 Task: Look for space in Tlapacoyan, Mexico from 12th  August, 2023 to 15th August, 2023 for 3 adults in price range Rs.12000 to Rs.16000. Place can be entire place with 2 bedrooms having 3 beds and 1 bathroom. Property type can be house, flat, guest house. Booking option can be shelf check-in. Required host language is English.
Action: Mouse moved to (455, 99)
Screenshot: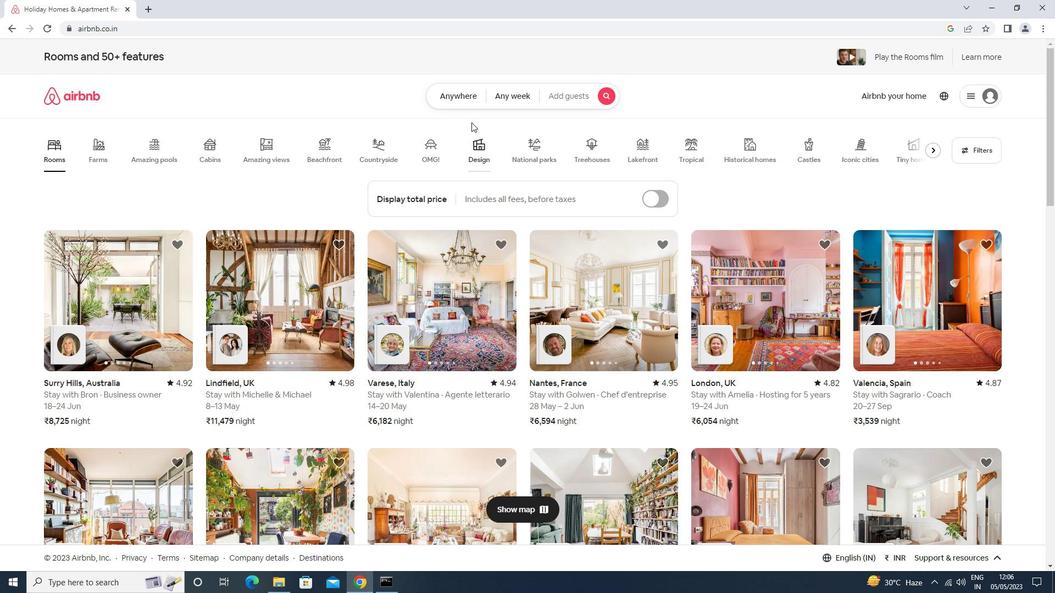
Action: Mouse pressed left at (455, 99)
Screenshot: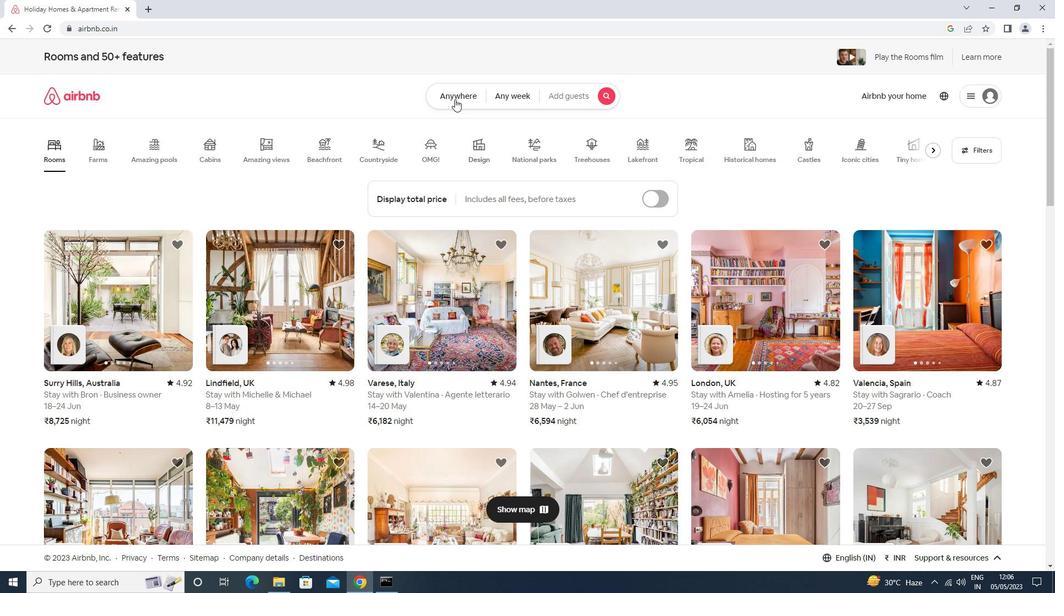 
Action: Mouse moved to (398, 145)
Screenshot: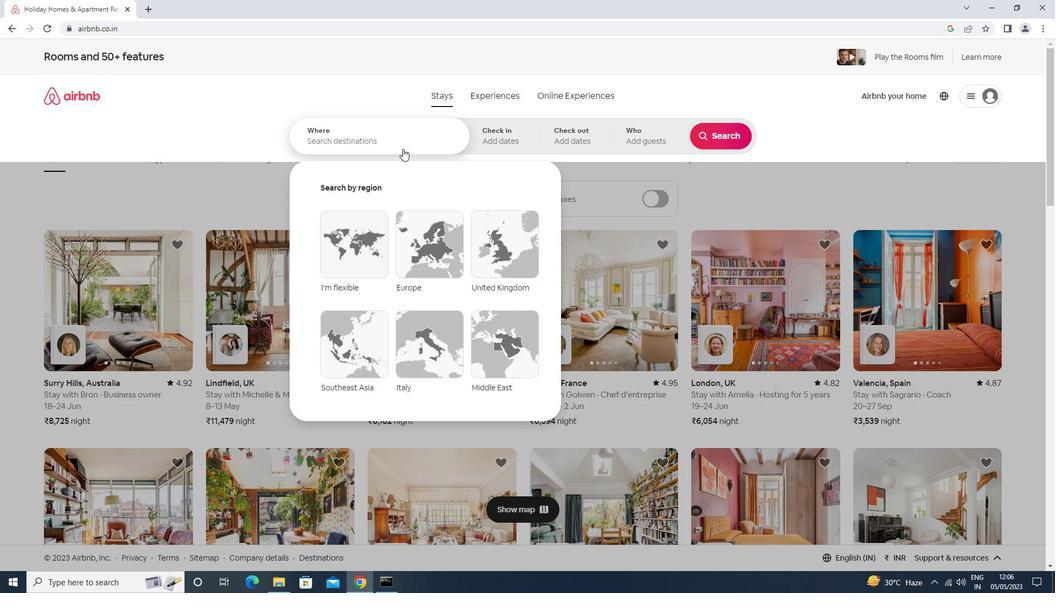 
Action: Mouse pressed left at (398, 145)
Screenshot: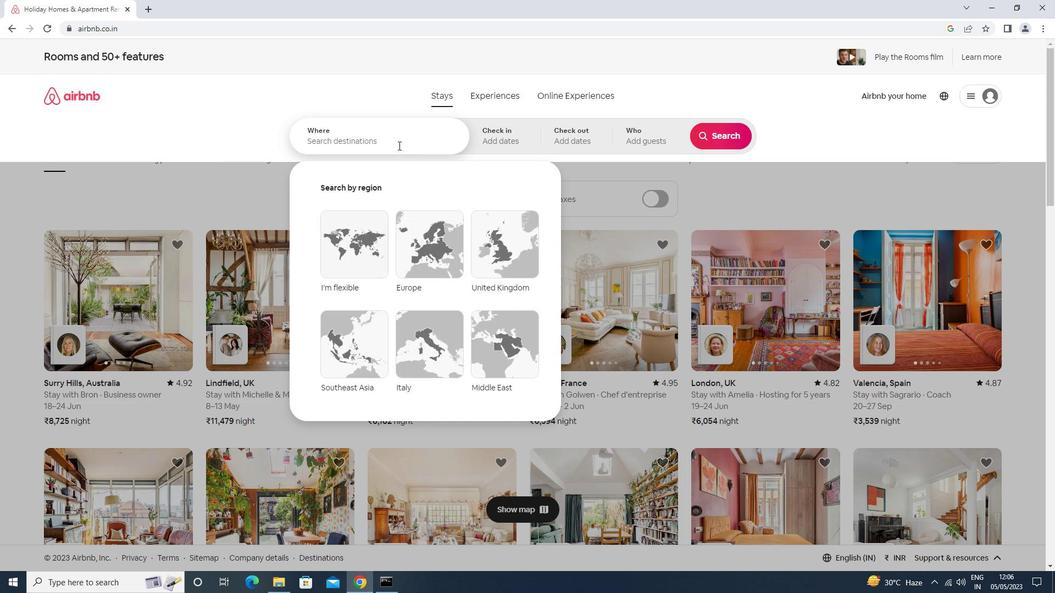 
Action: Key pressed <Key.shift>TLAPACON<Key.space><Key.shift>MEXICO<Key.enter>
Screenshot: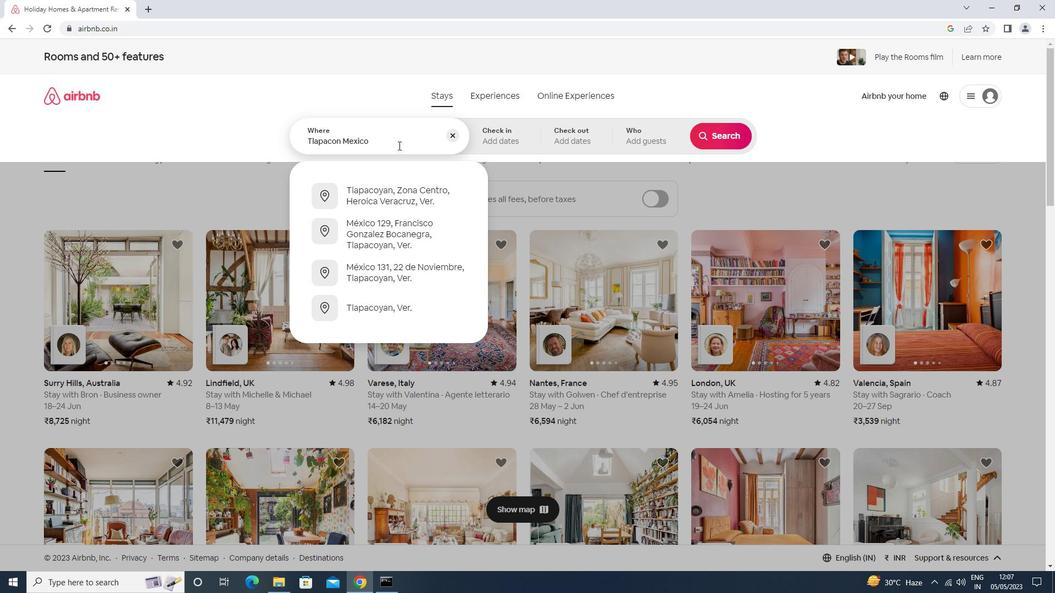 
Action: Mouse moved to (720, 218)
Screenshot: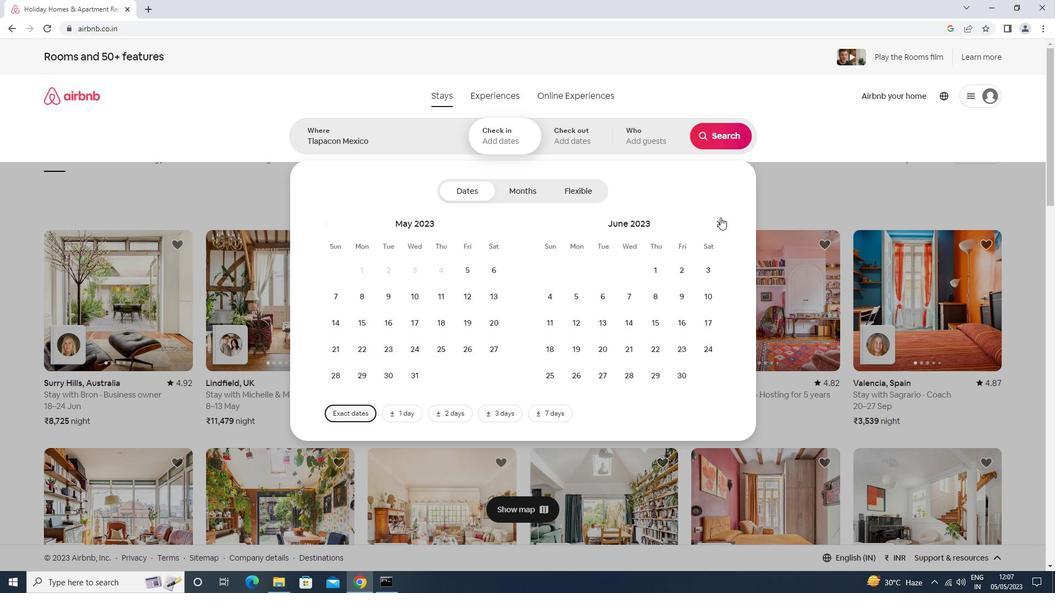 
Action: Mouse pressed left at (720, 218)
Screenshot: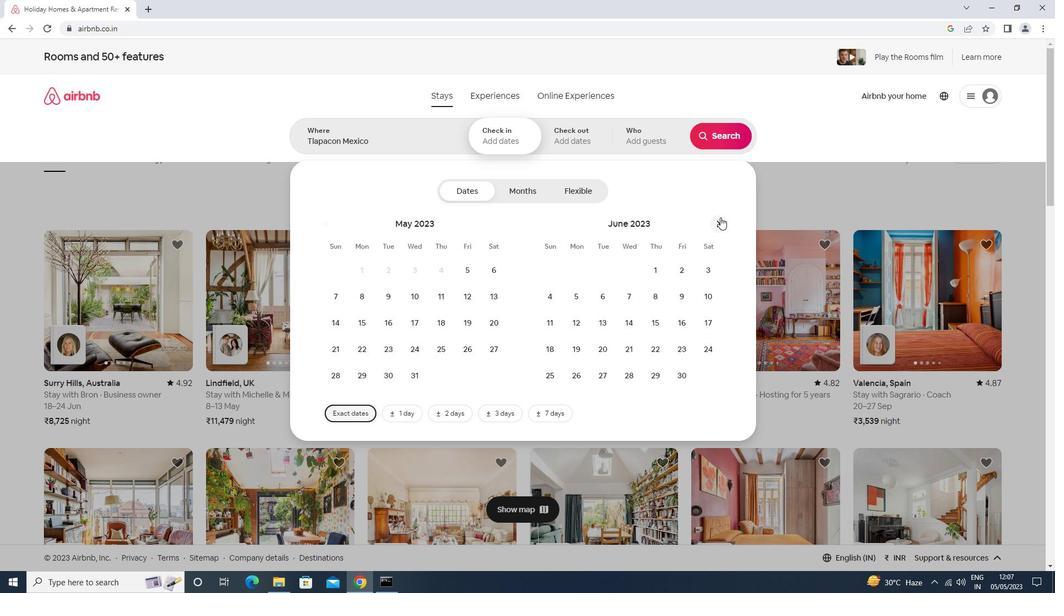 
Action: Mouse pressed left at (720, 218)
Screenshot: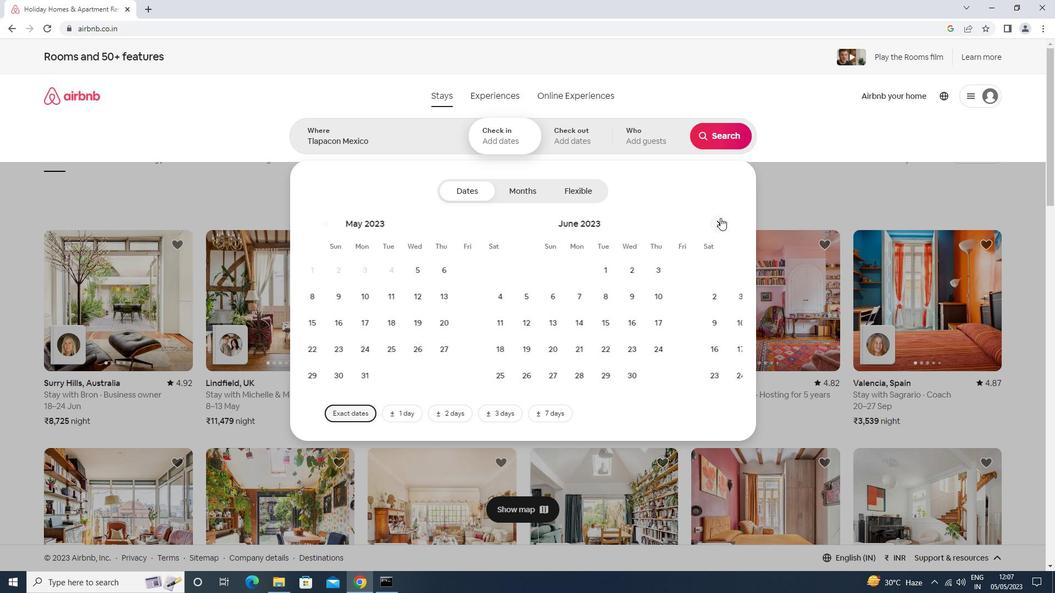 
Action: Mouse moved to (707, 297)
Screenshot: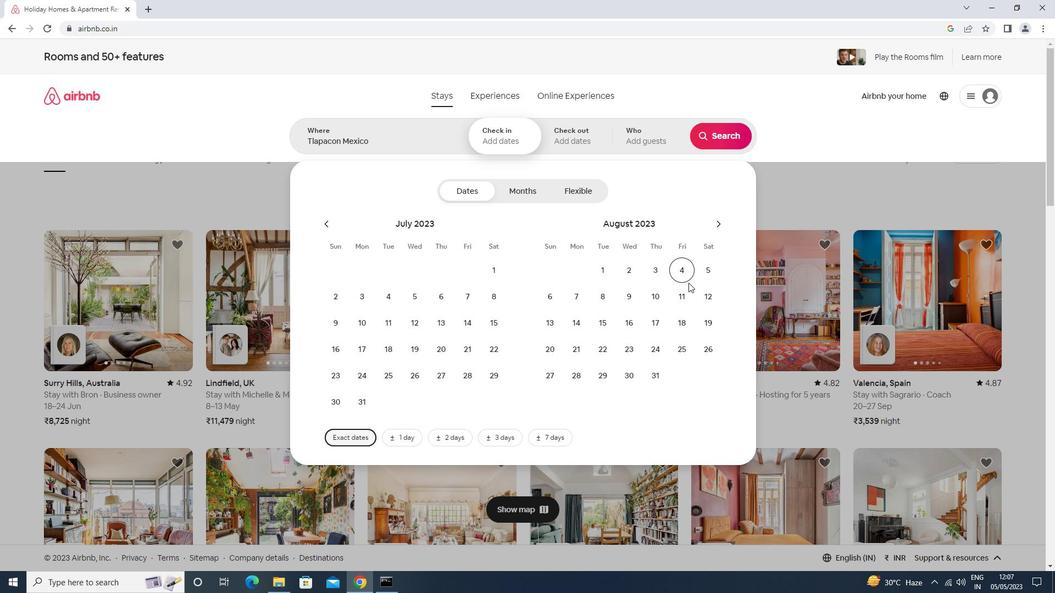 
Action: Mouse pressed left at (707, 297)
Screenshot: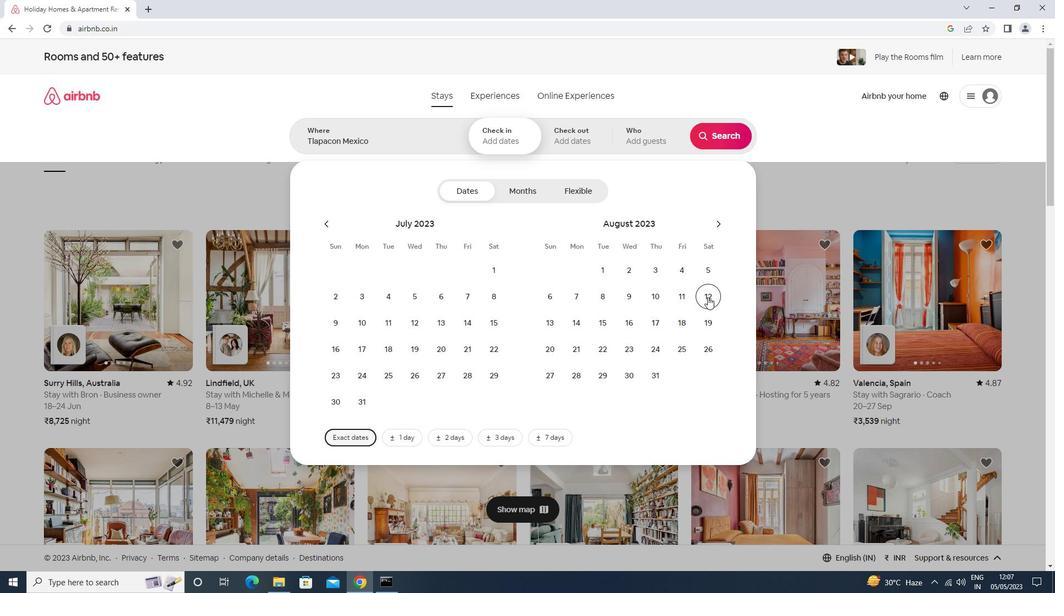 
Action: Mouse moved to (611, 319)
Screenshot: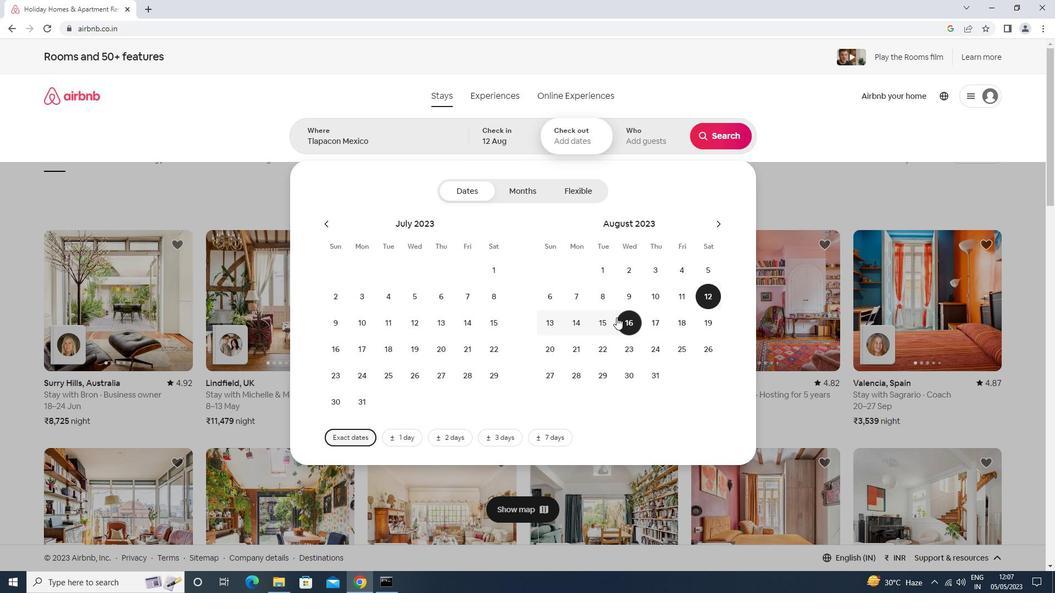 
Action: Mouse pressed left at (611, 319)
Screenshot: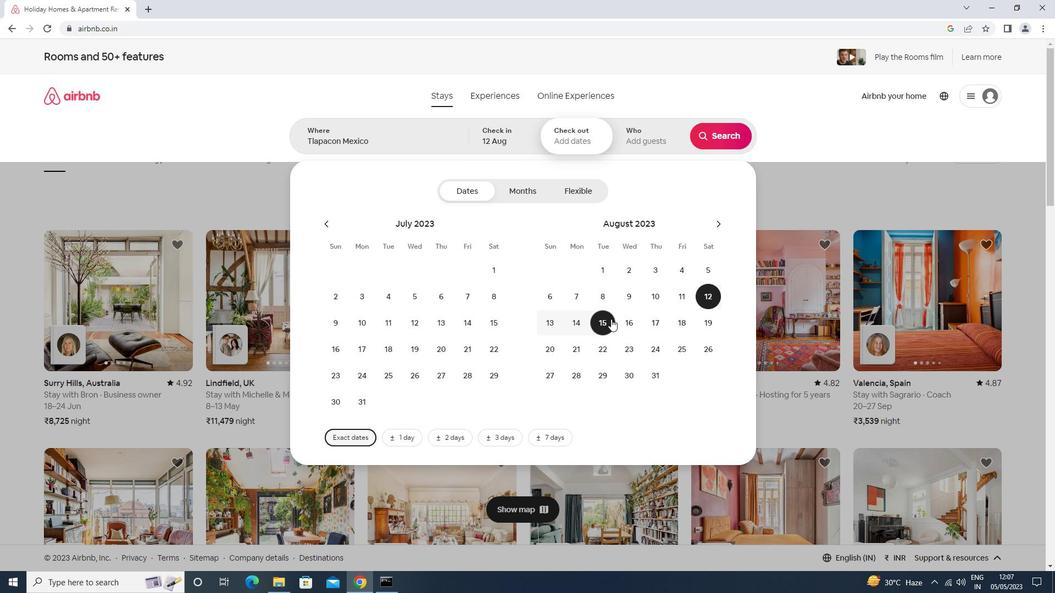 
Action: Mouse moved to (633, 141)
Screenshot: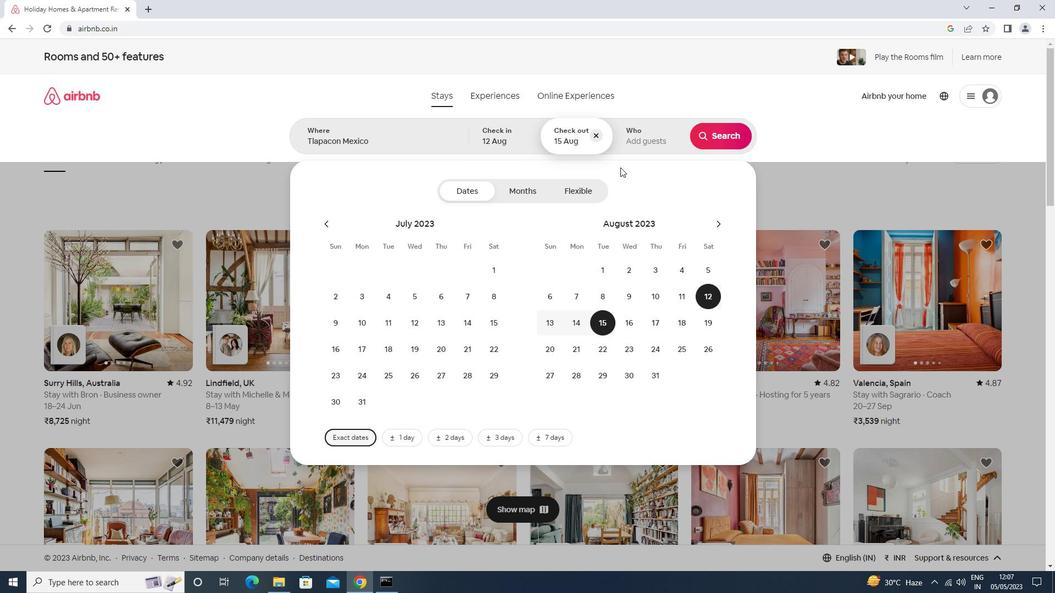 
Action: Mouse pressed left at (633, 141)
Screenshot: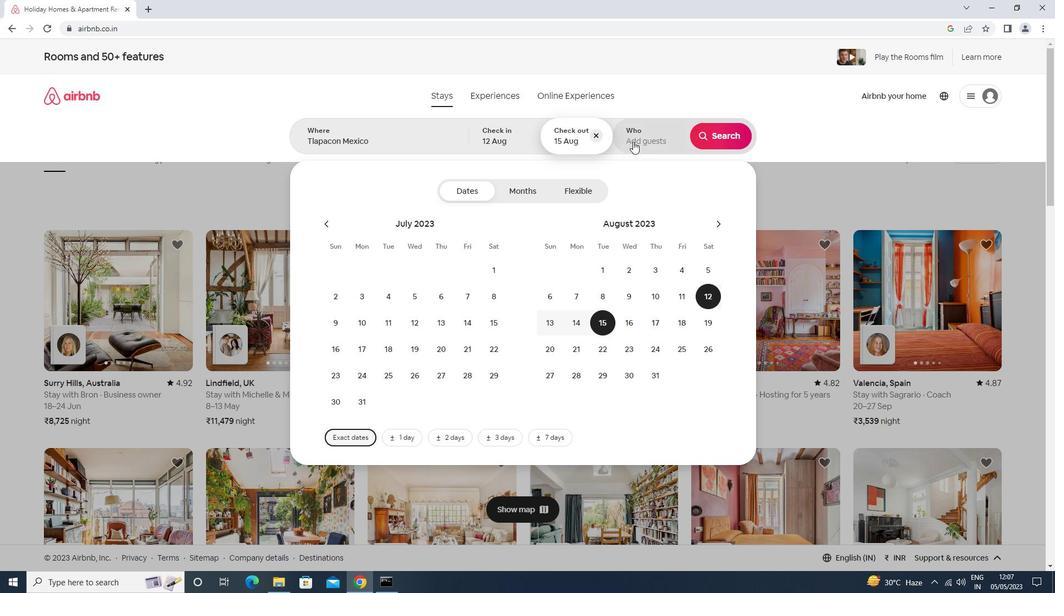 
Action: Mouse moved to (719, 193)
Screenshot: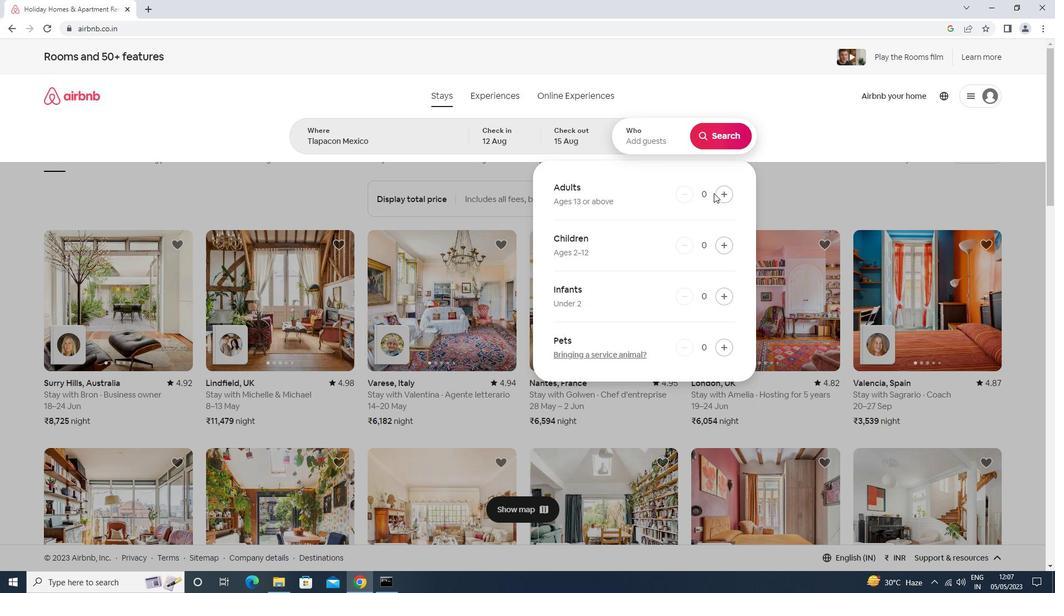 
Action: Mouse pressed left at (719, 193)
Screenshot: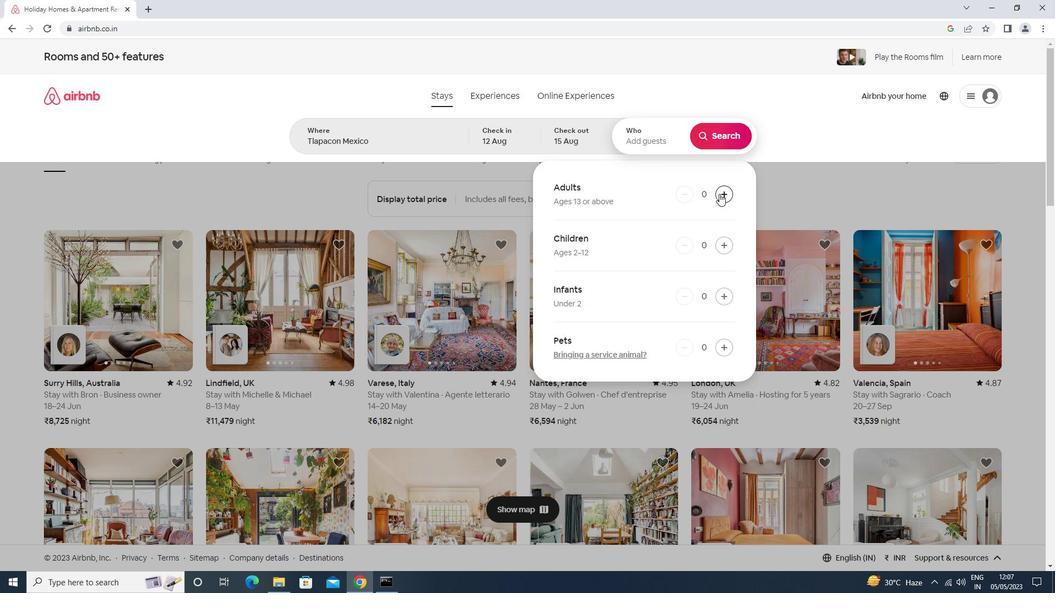 
Action: Mouse pressed left at (719, 193)
Screenshot: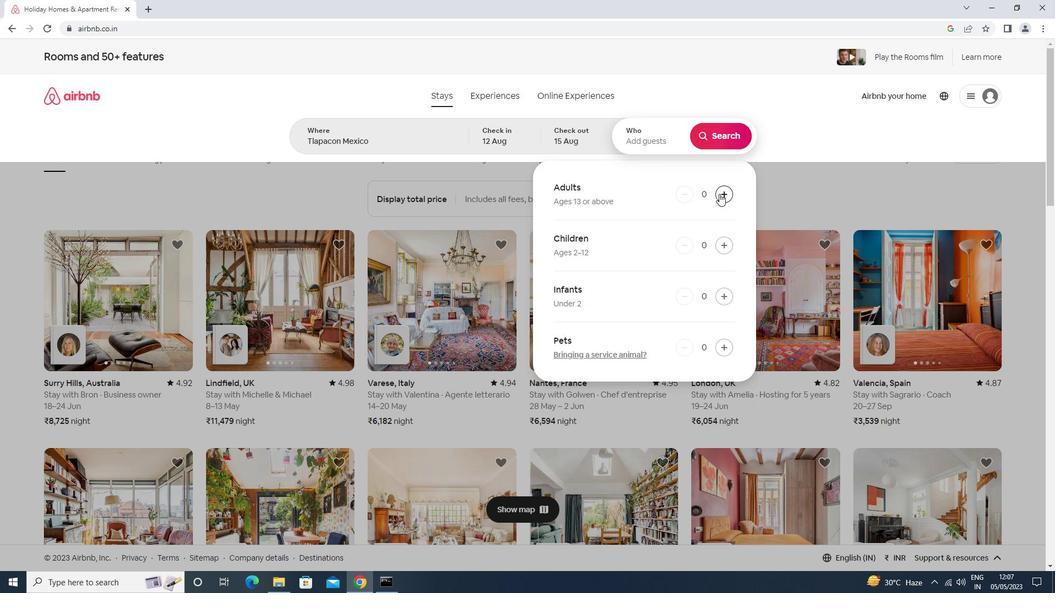 
Action: Mouse pressed left at (719, 193)
Screenshot: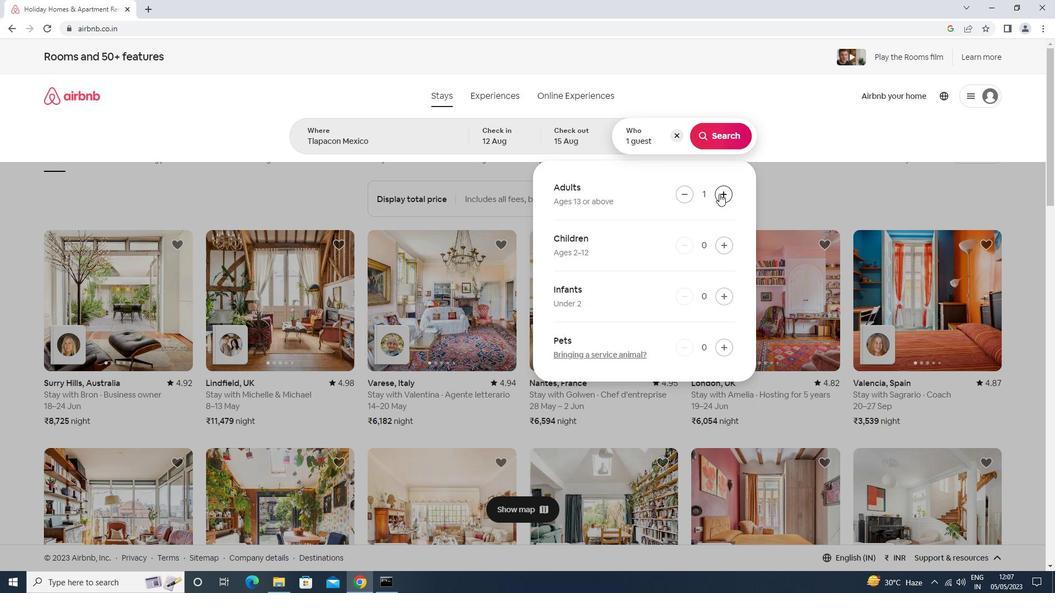 
Action: Mouse moved to (718, 133)
Screenshot: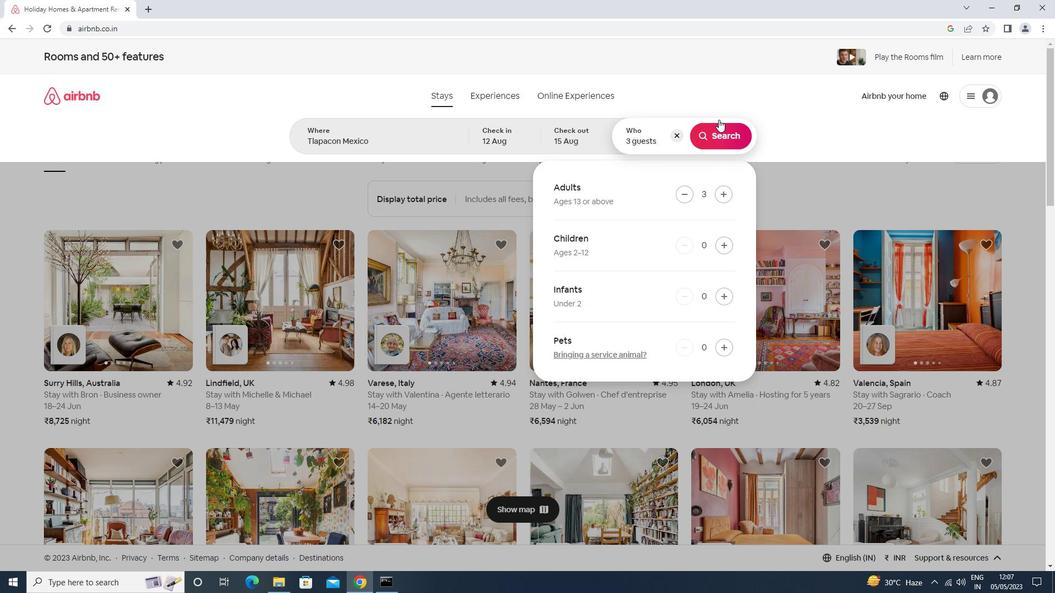 
Action: Mouse pressed left at (718, 133)
Screenshot: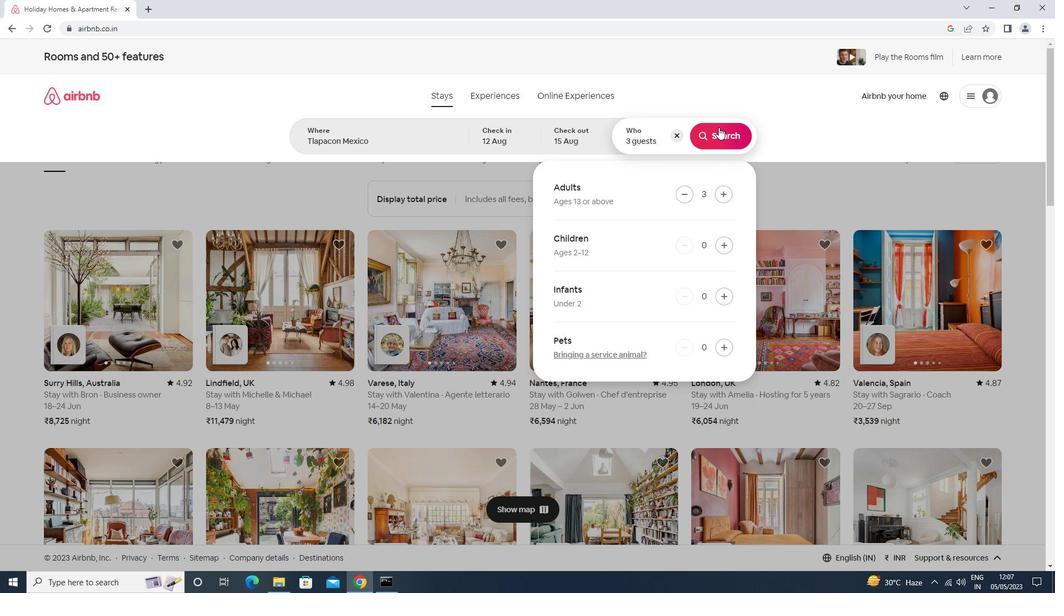 
Action: Mouse moved to (1005, 104)
Screenshot: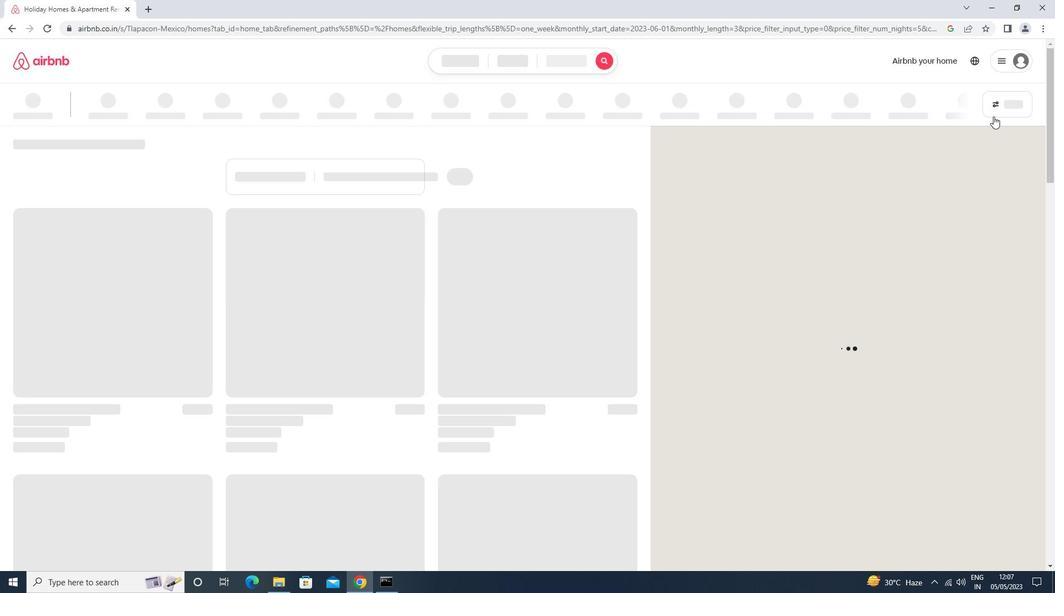
Action: Mouse pressed left at (1005, 104)
Screenshot: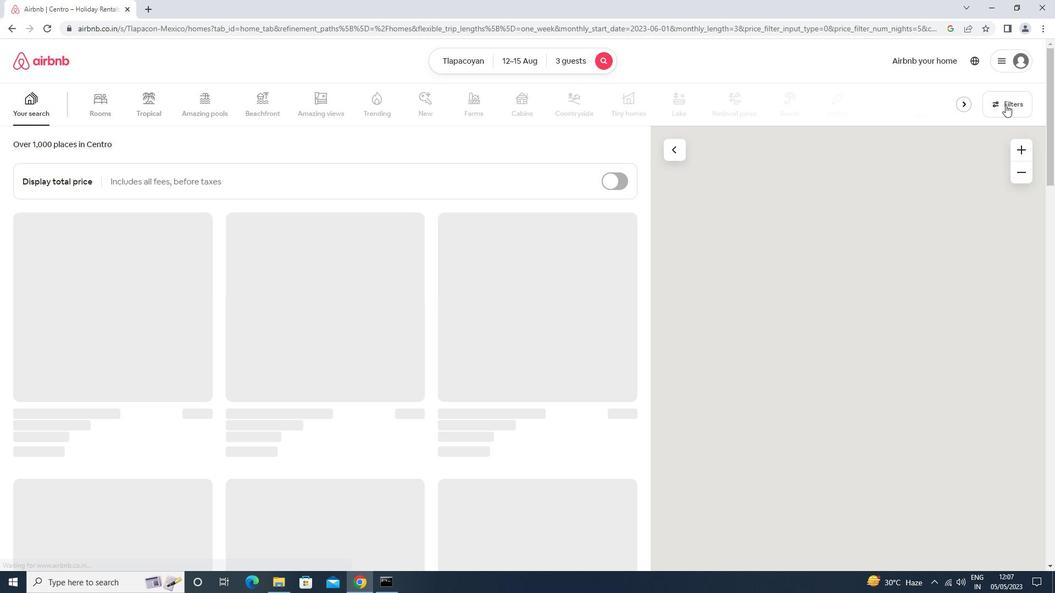 
Action: Mouse moved to (421, 366)
Screenshot: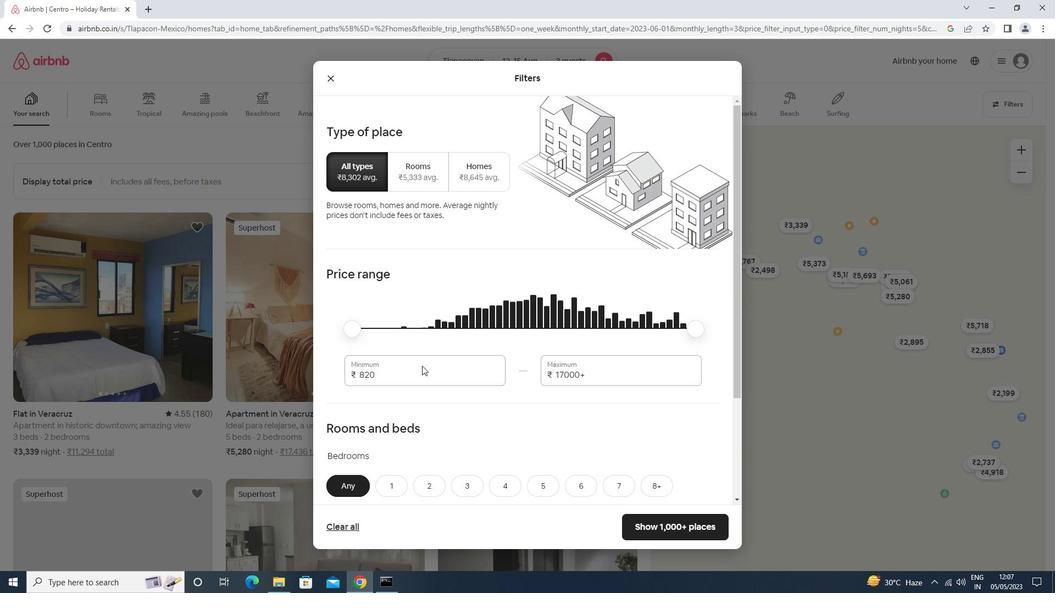 
Action: Mouse pressed left at (421, 366)
Screenshot: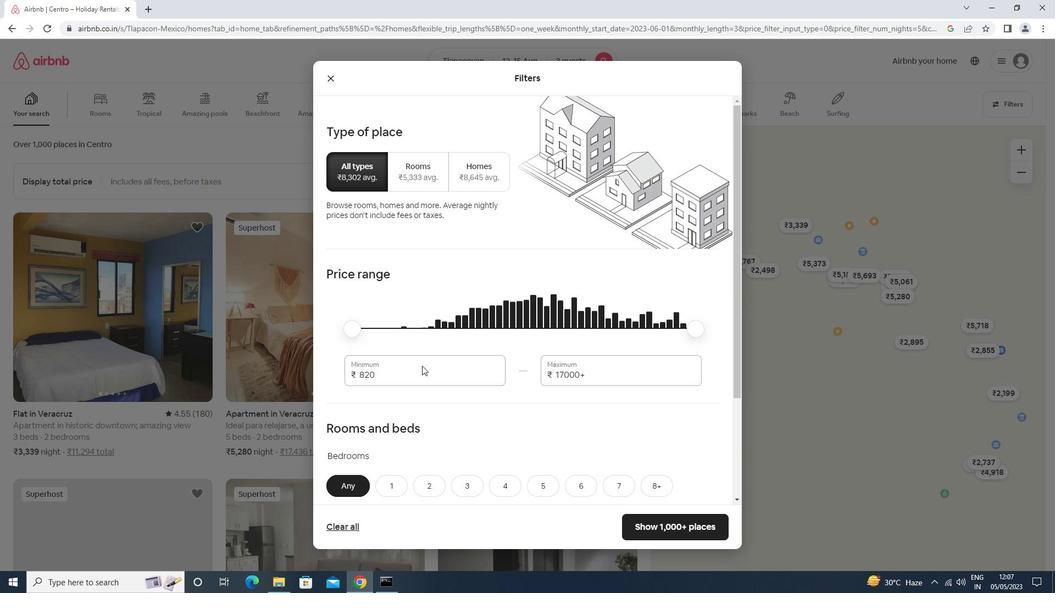 
Action: Mouse moved to (420, 366)
Screenshot: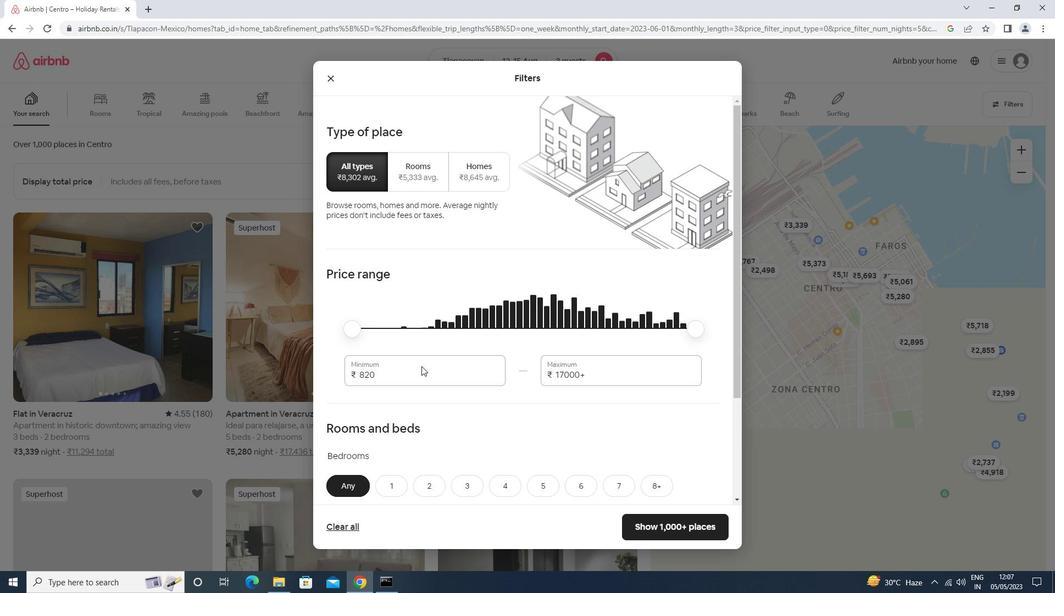 
Action: Key pressed <Key.backspace><Key.backspace><Key.backspace>12000<Key.tab>16000
Screenshot: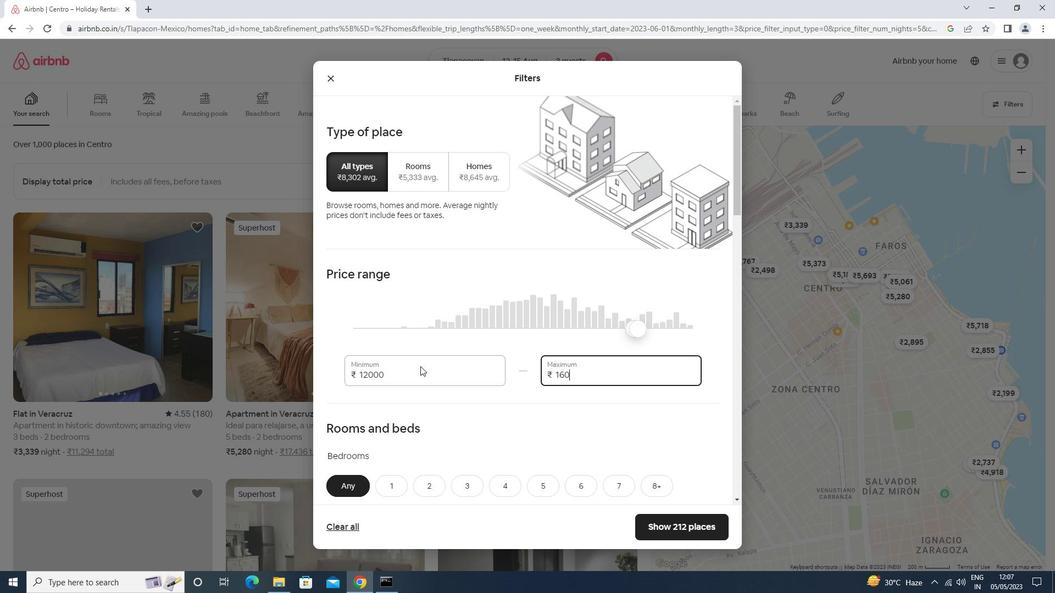 
Action: Mouse moved to (426, 369)
Screenshot: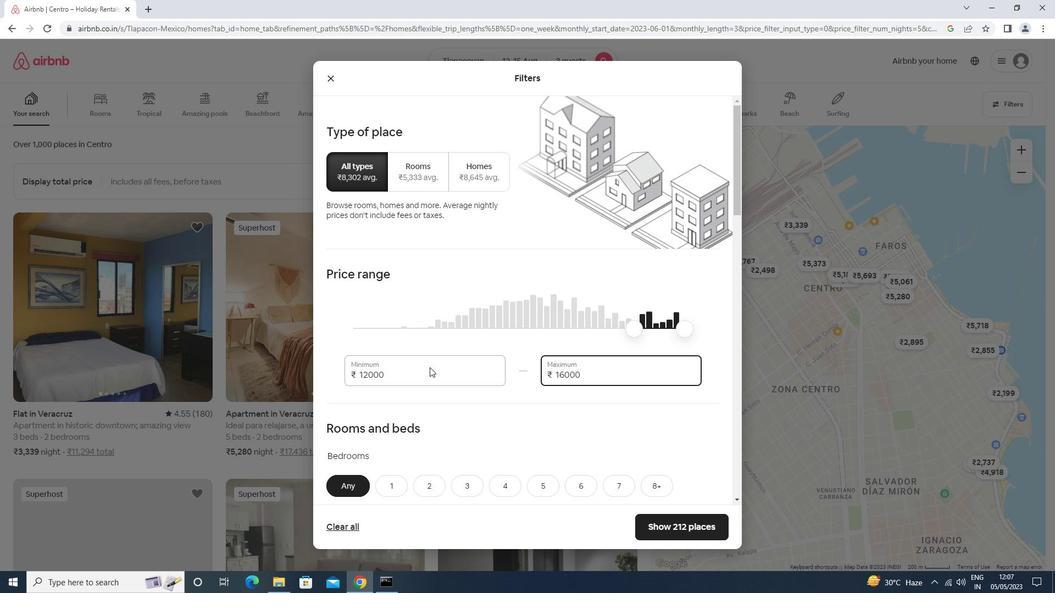 
Action: Mouse scrolled (426, 369) with delta (0, 0)
Screenshot: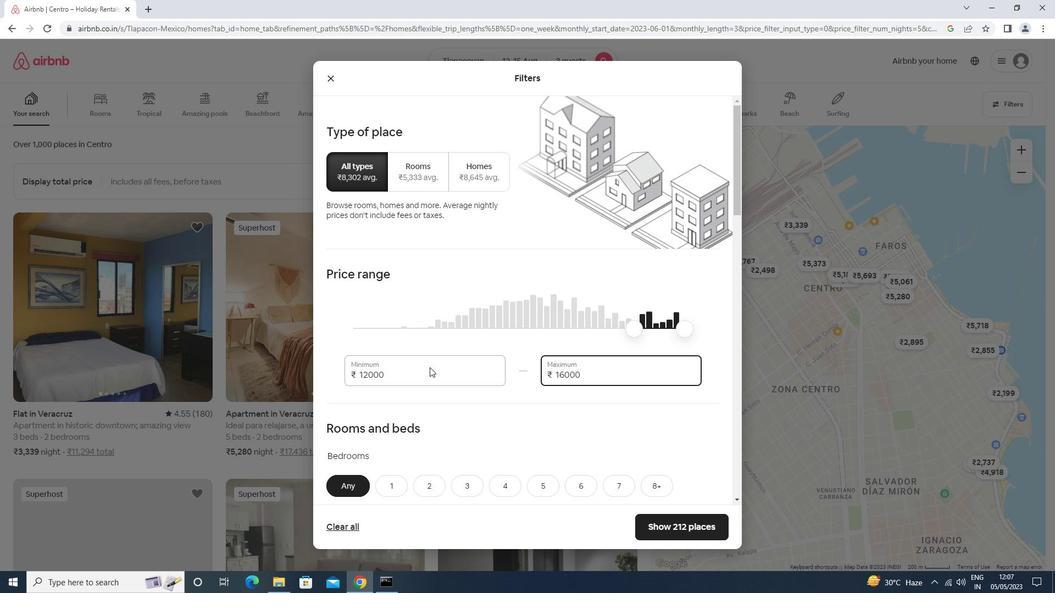 
Action: Mouse scrolled (426, 369) with delta (0, 0)
Screenshot: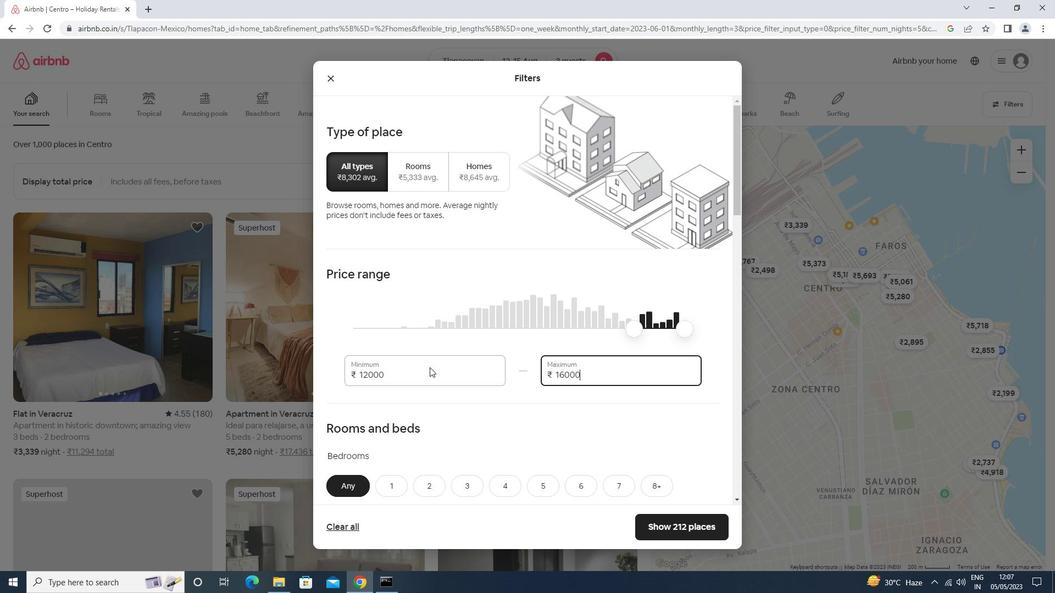 
Action: Mouse scrolled (426, 369) with delta (0, 0)
Screenshot: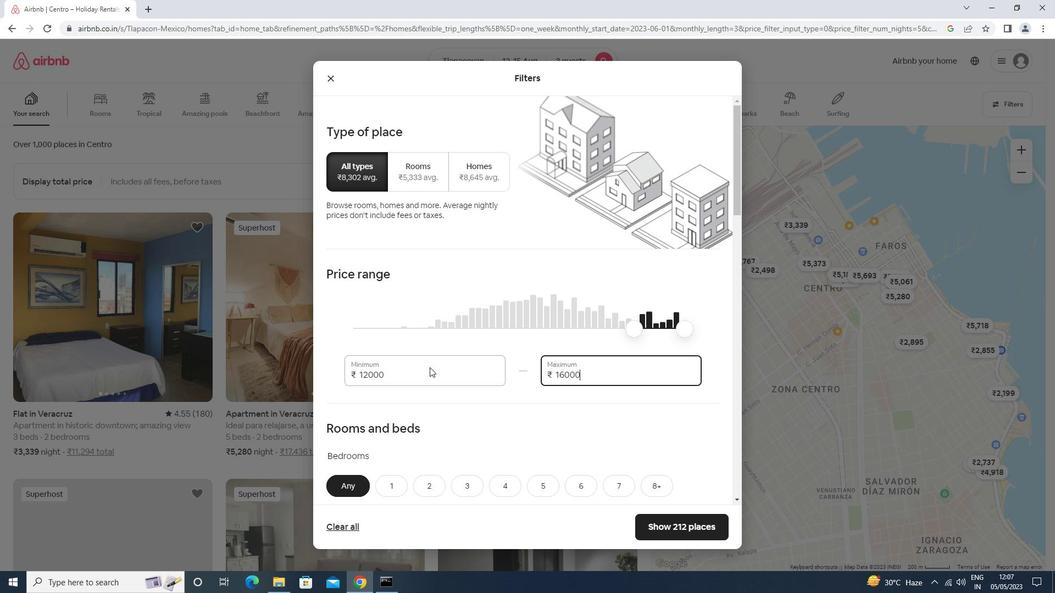 
Action: Mouse scrolled (426, 369) with delta (0, 0)
Screenshot: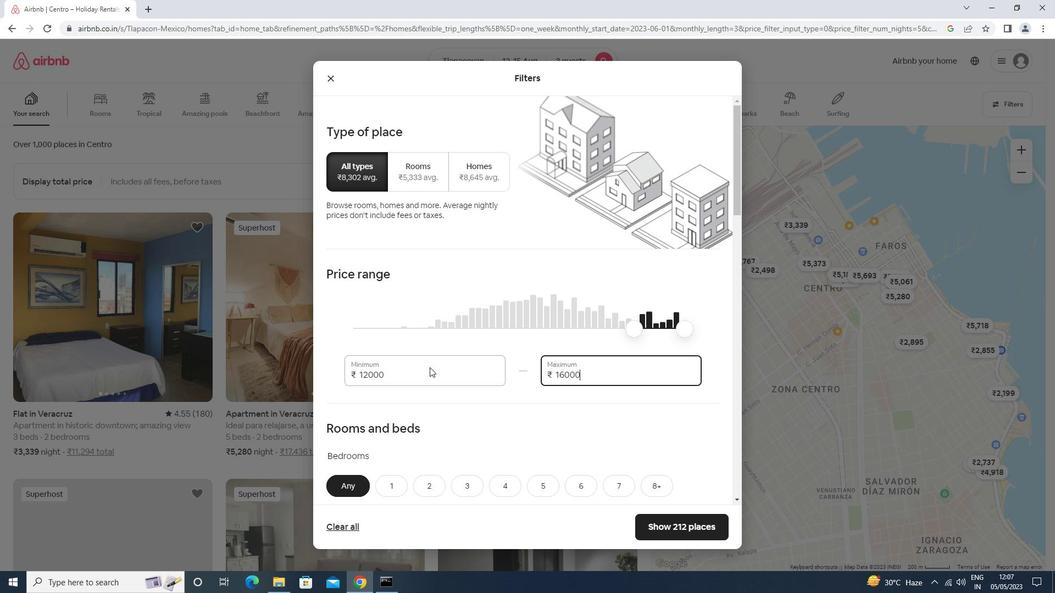 
Action: Mouse scrolled (426, 369) with delta (0, 0)
Screenshot: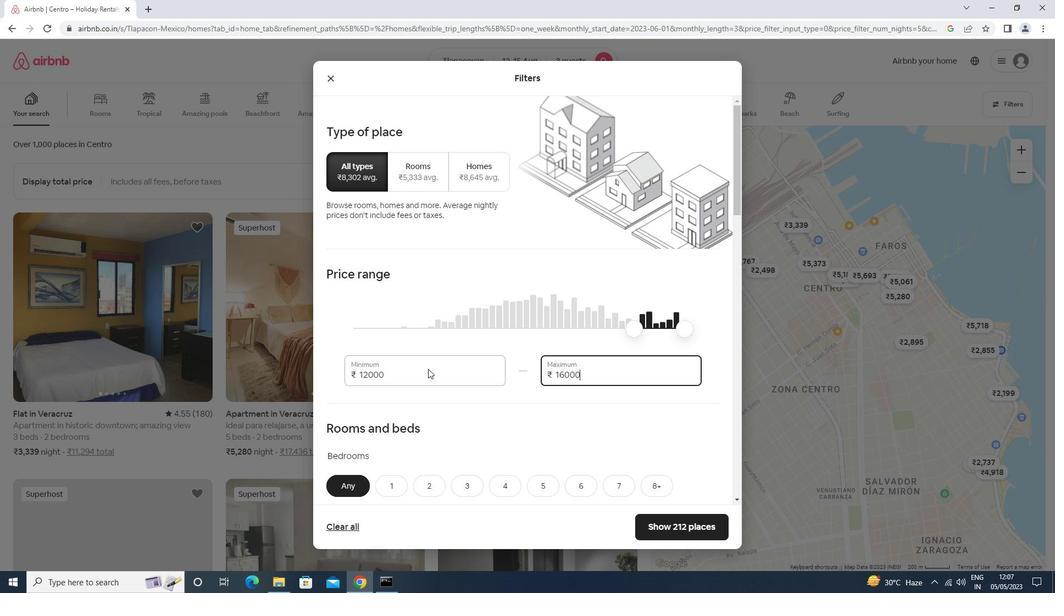 
Action: Mouse moved to (433, 212)
Screenshot: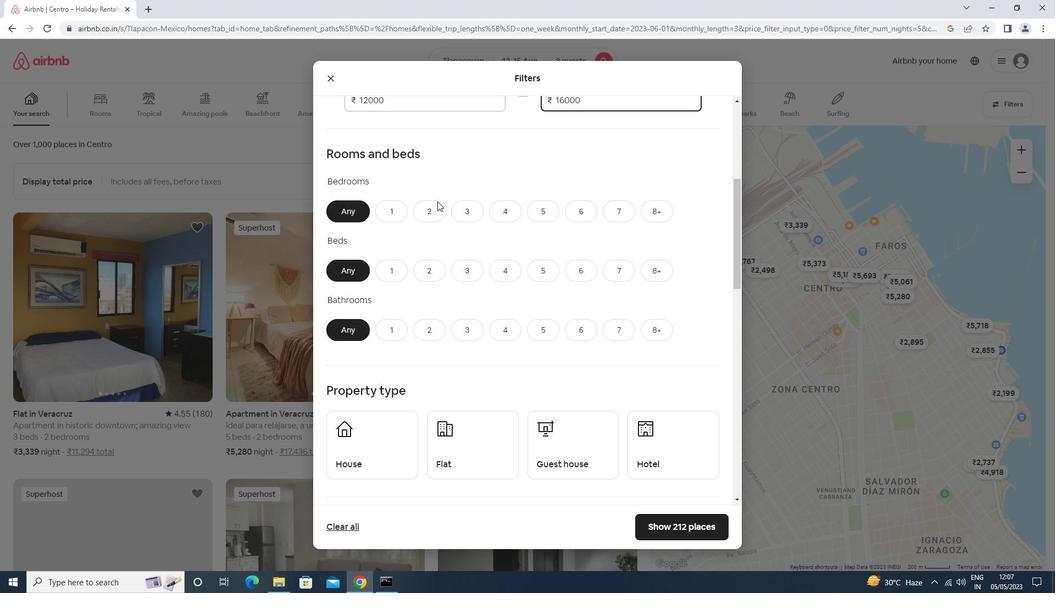 
Action: Mouse pressed left at (433, 212)
Screenshot: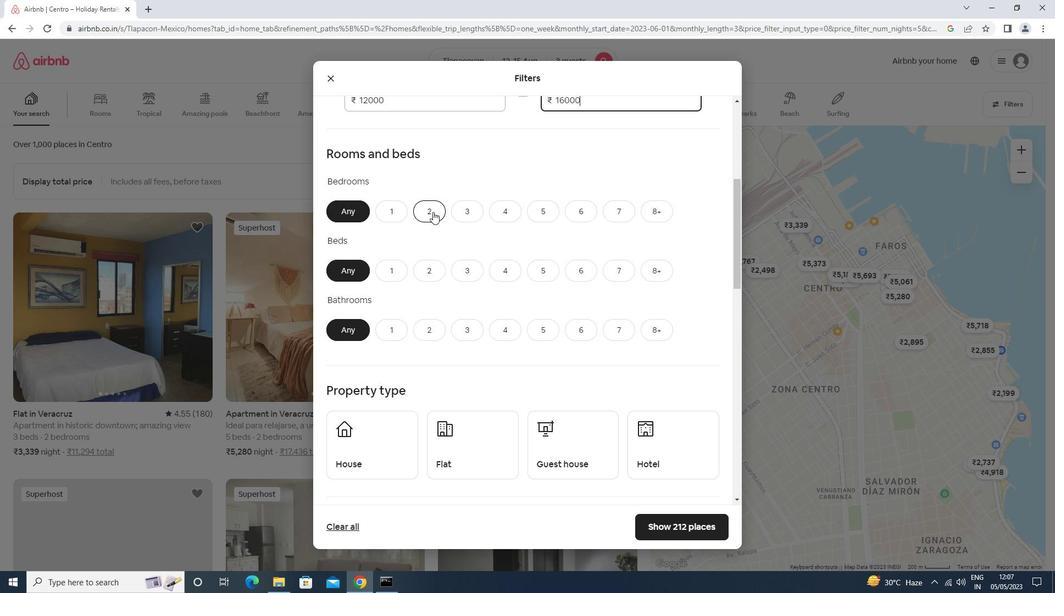 
Action: Mouse moved to (467, 274)
Screenshot: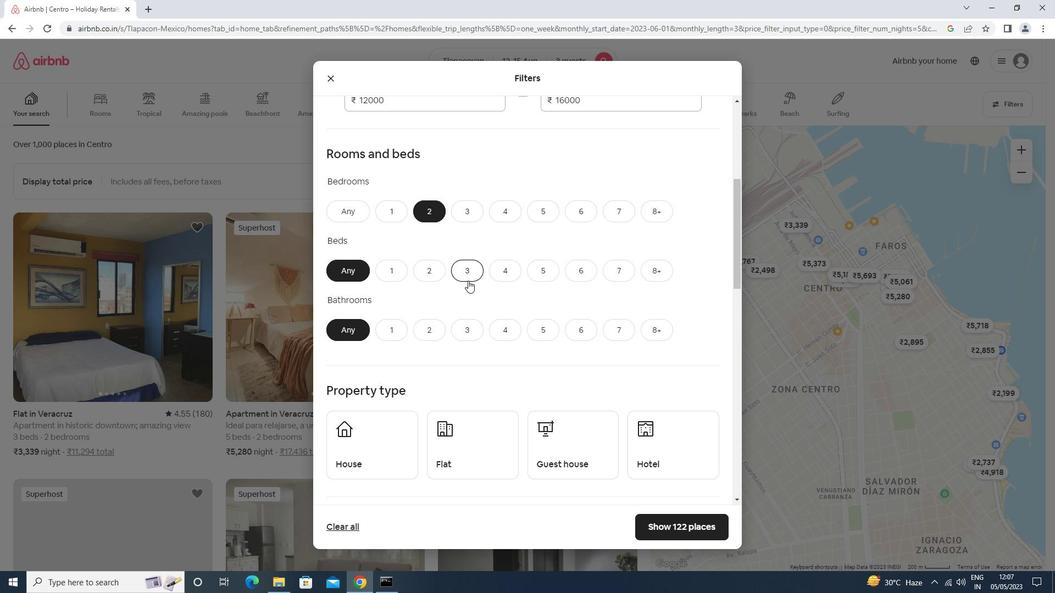 
Action: Mouse pressed left at (467, 274)
Screenshot: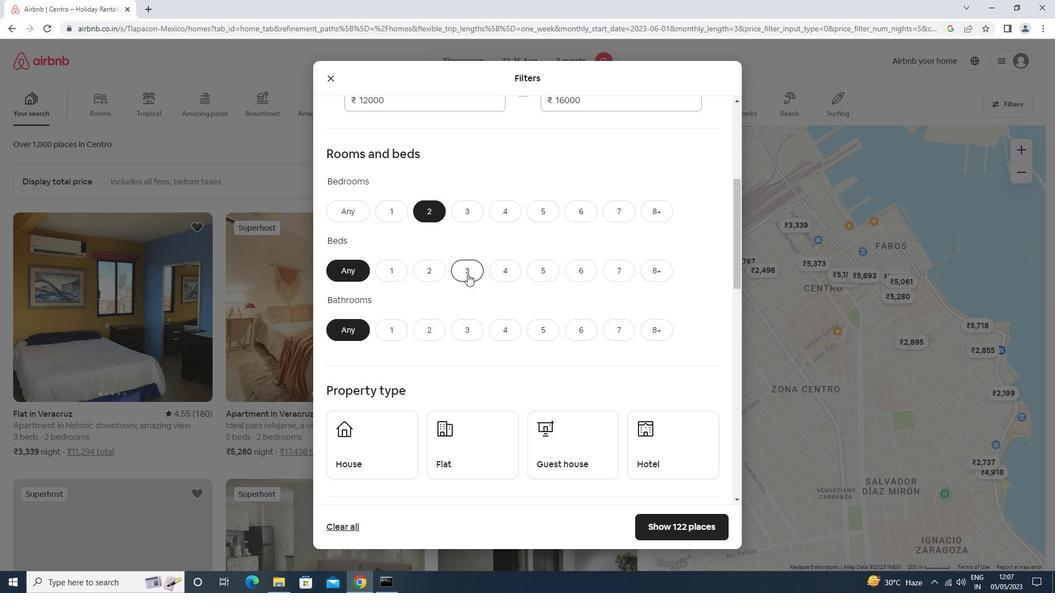 
Action: Mouse moved to (400, 328)
Screenshot: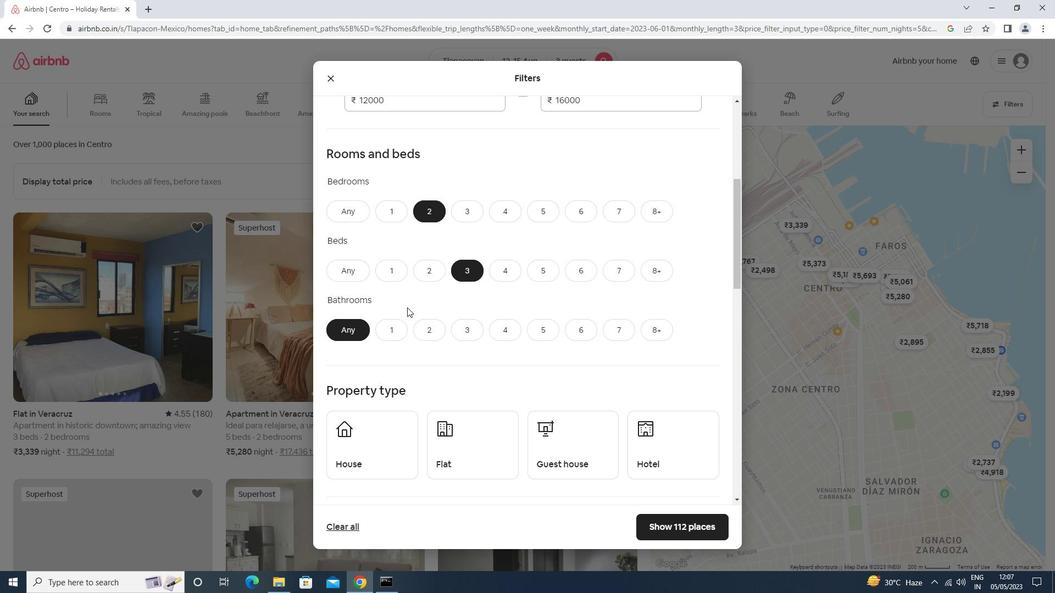 
Action: Mouse pressed left at (400, 328)
Screenshot: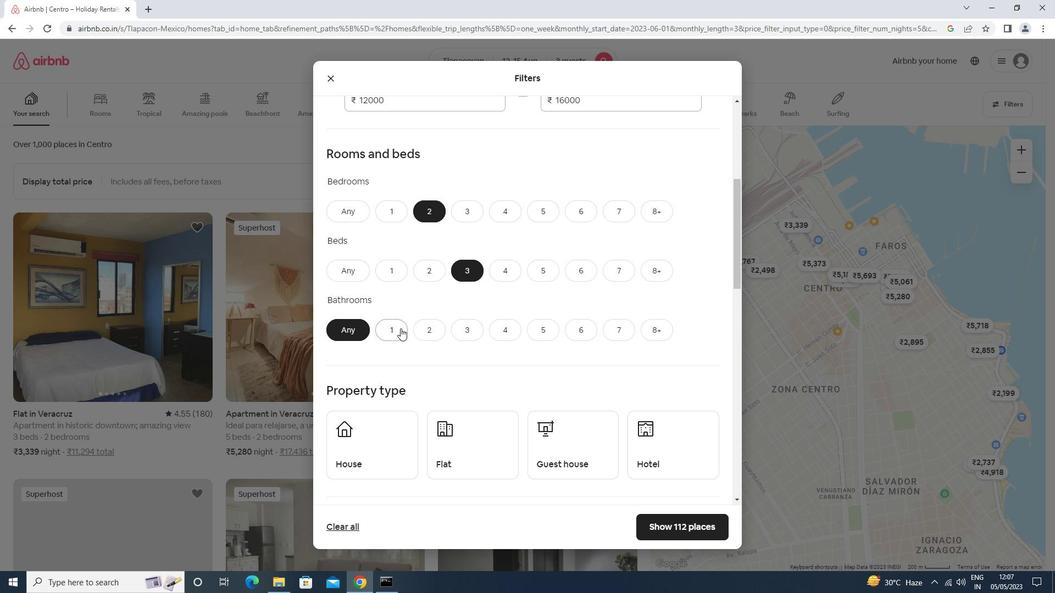 
Action: Mouse moved to (400, 325)
Screenshot: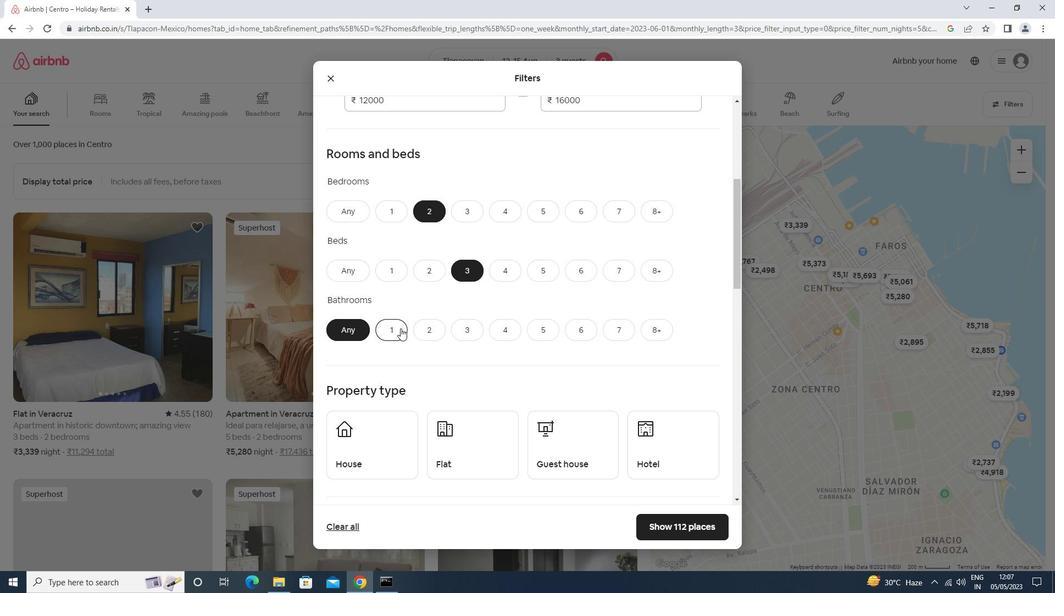 
Action: Mouse scrolled (400, 325) with delta (0, 0)
Screenshot: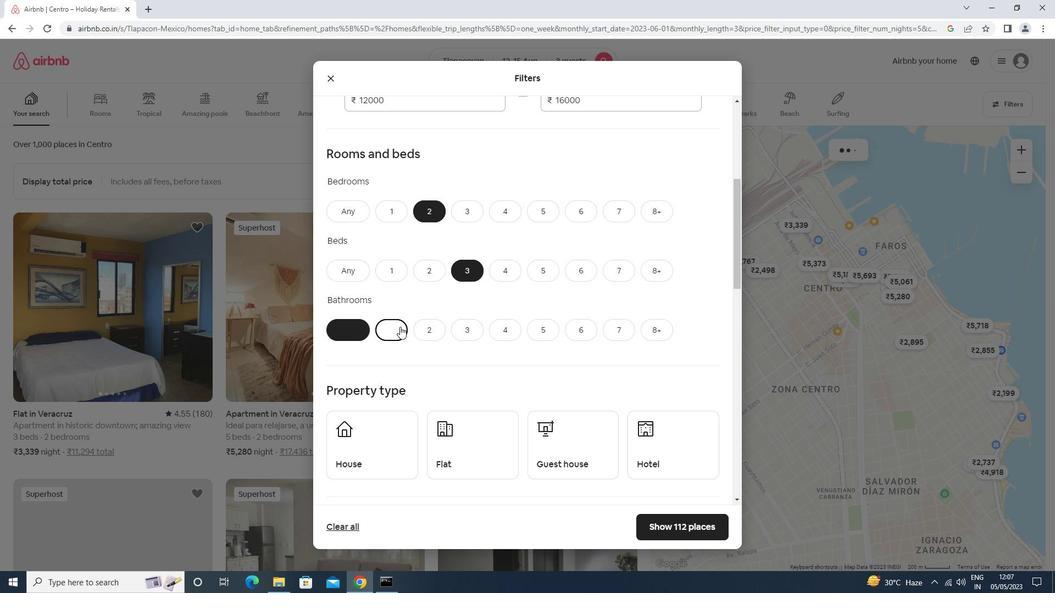 
Action: Mouse scrolled (400, 325) with delta (0, 0)
Screenshot: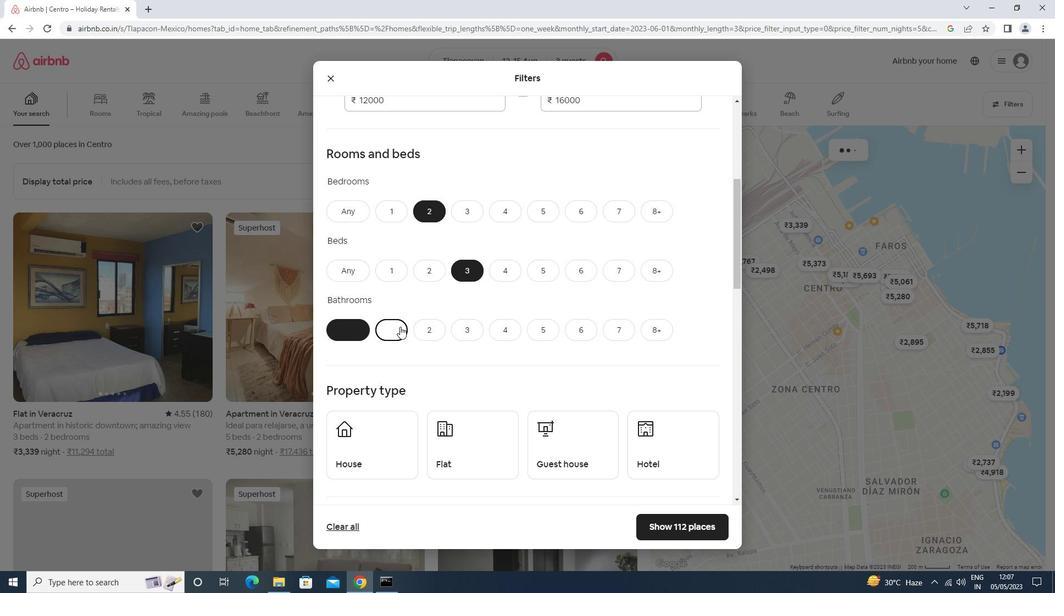 
Action: Mouse scrolled (400, 325) with delta (0, 0)
Screenshot: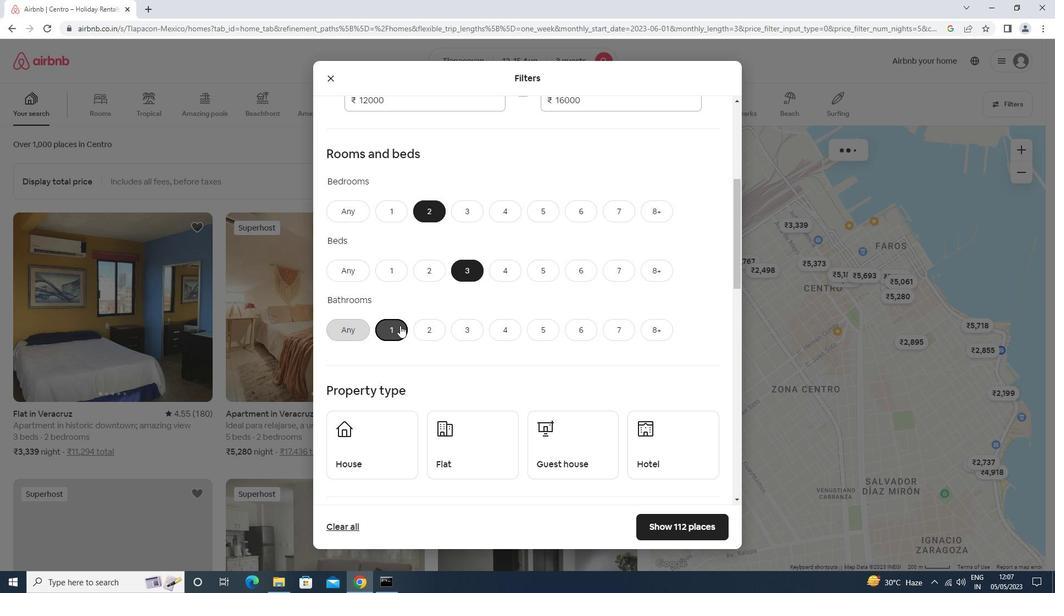 
Action: Mouse scrolled (400, 325) with delta (0, 0)
Screenshot: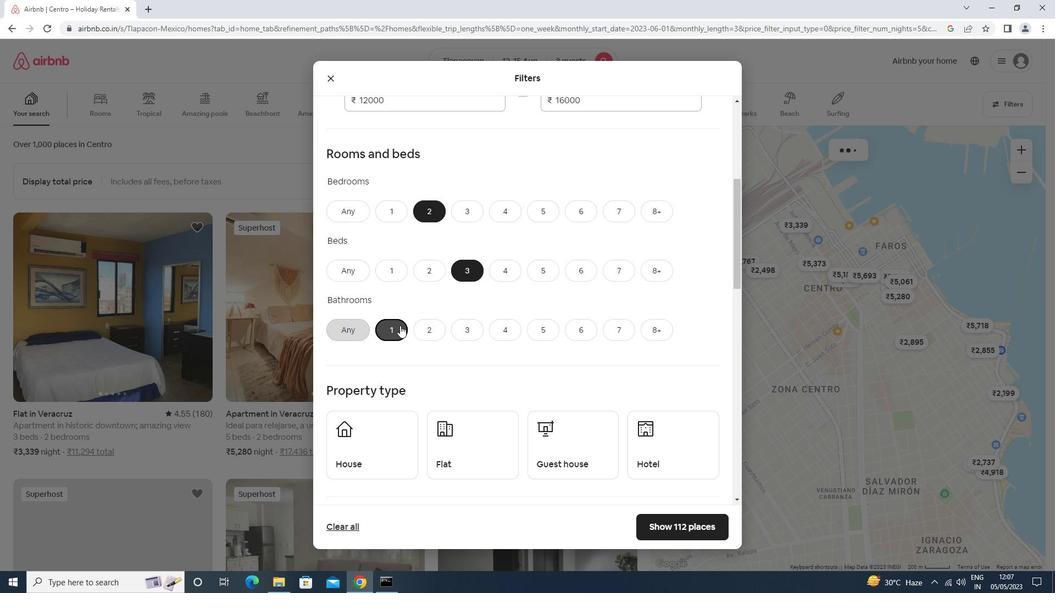 
Action: Mouse moved to (376, 219)
Screenshot: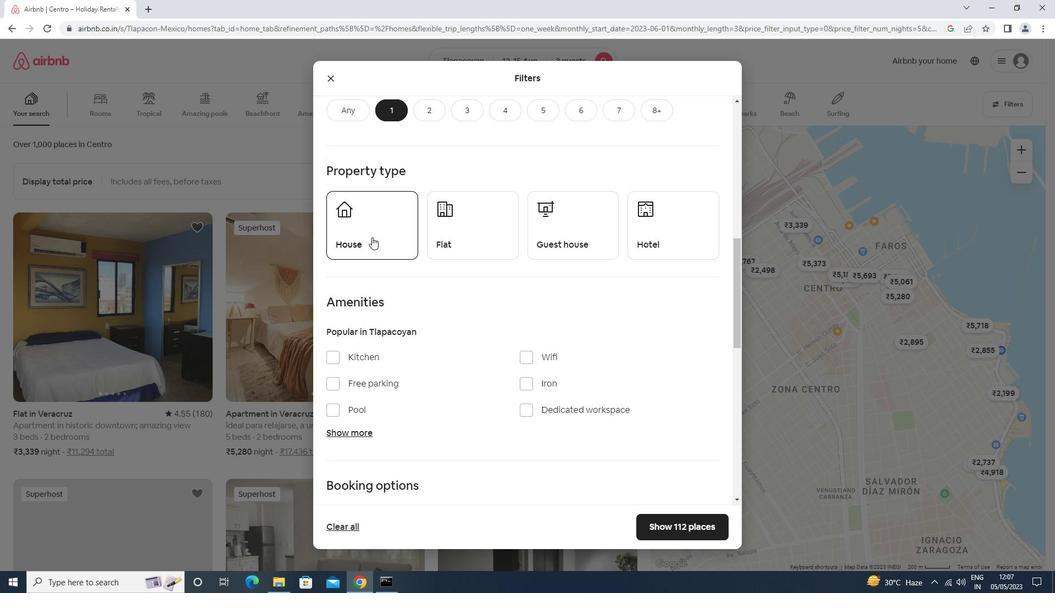 
Action: Mouse pressed left at (376, 219)
Screenshot: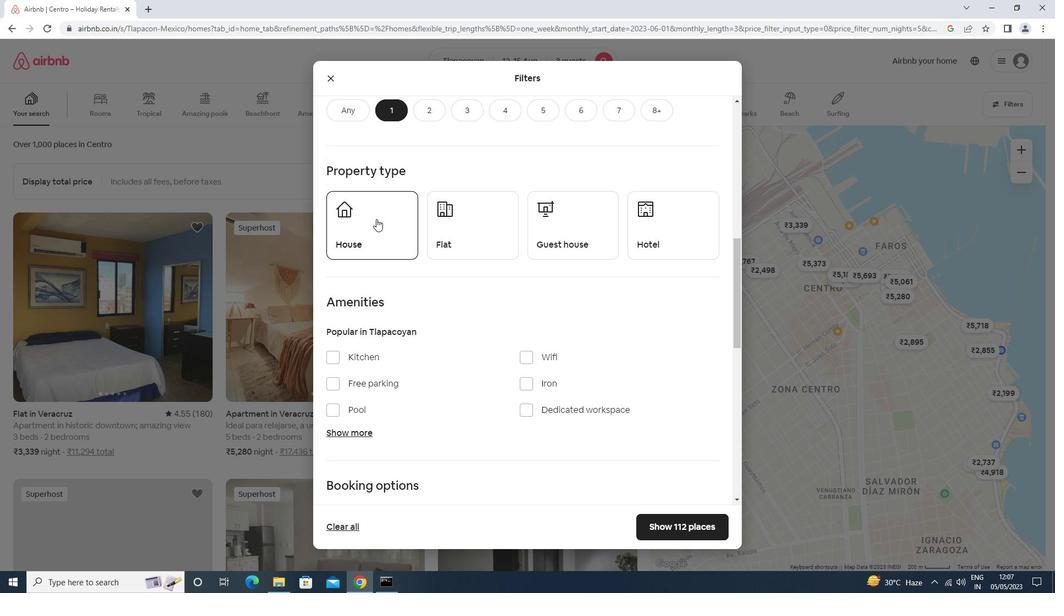 
Action: Mouse moved to (478, 243)
Screenshot: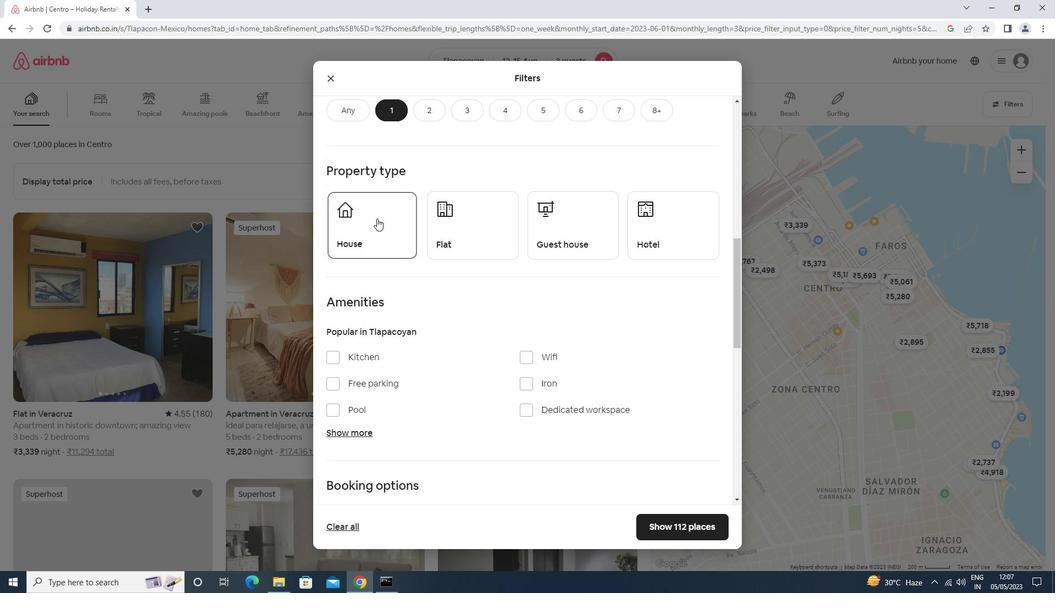 
Action: Mouse pressed left at (478, 243)
Screenshot: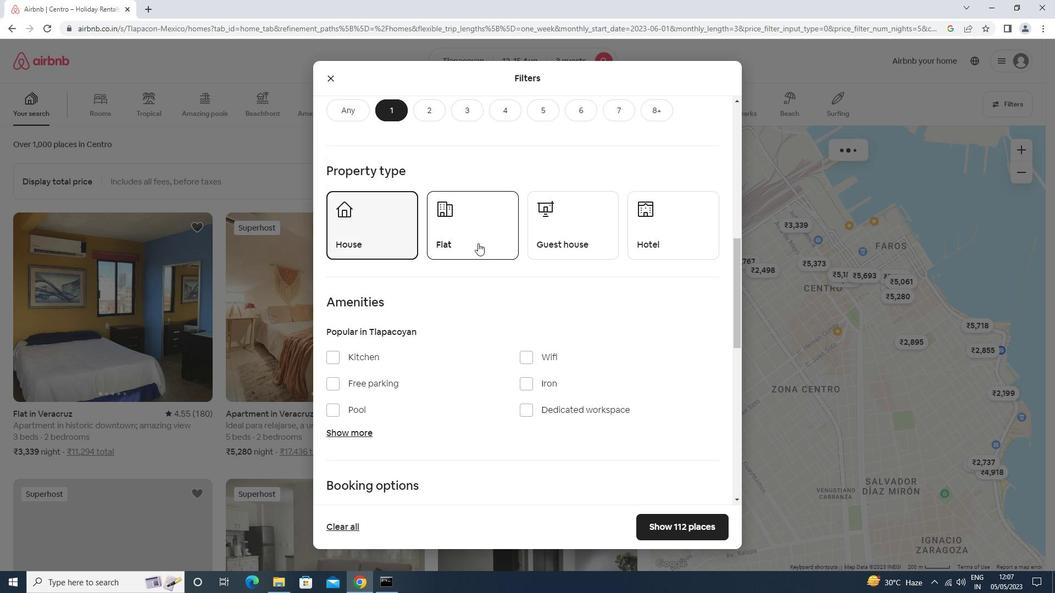 
Action: Mouse moved to (568, 225)
Screenshot: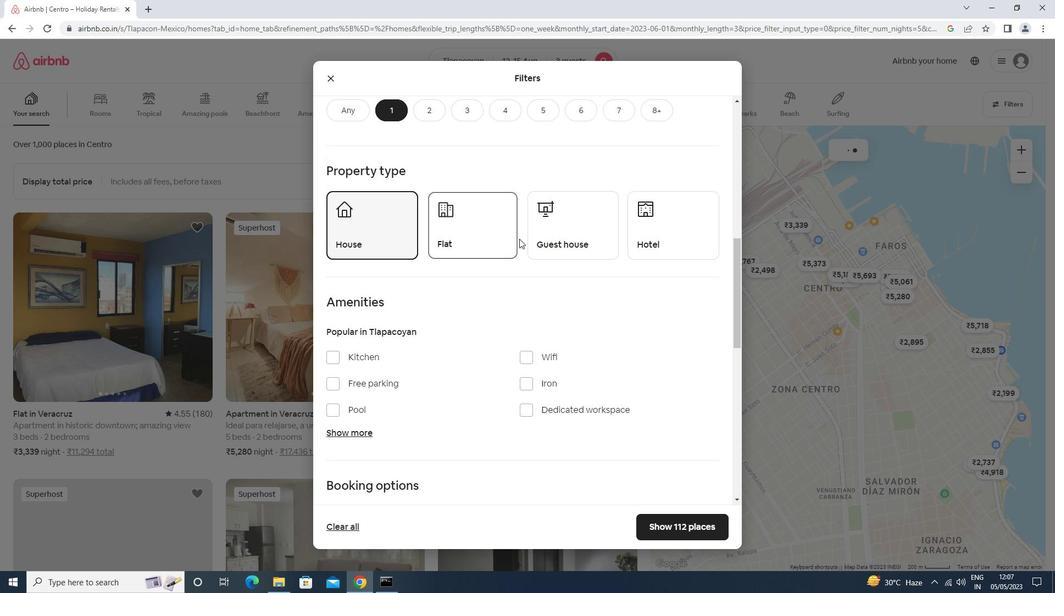 
Action: Mouse pressed left at (568, 225)
Screenshot: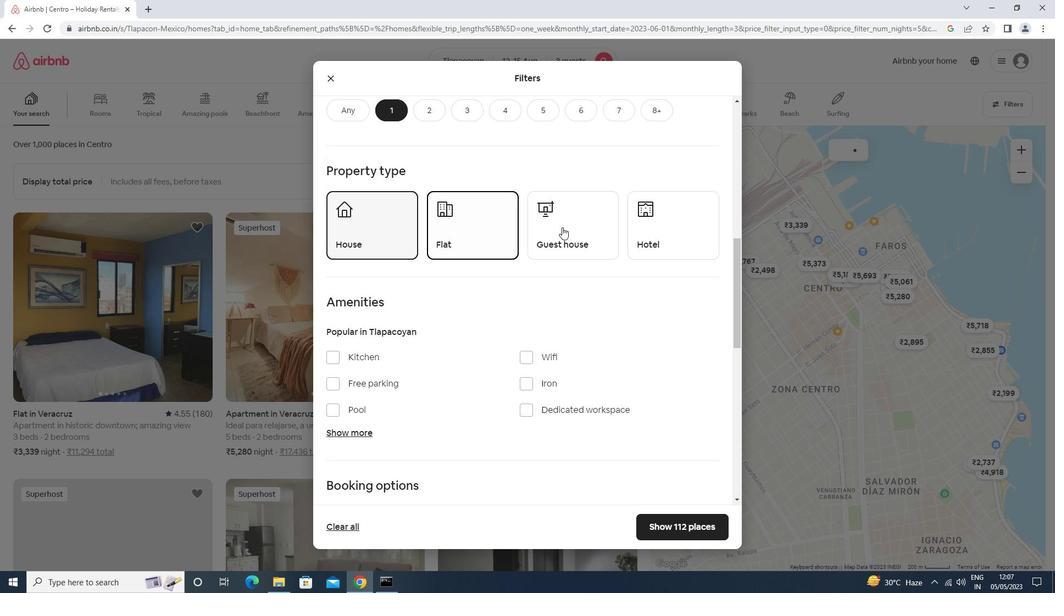 
Action: Mouse moved to (566, 225)
Screenshot: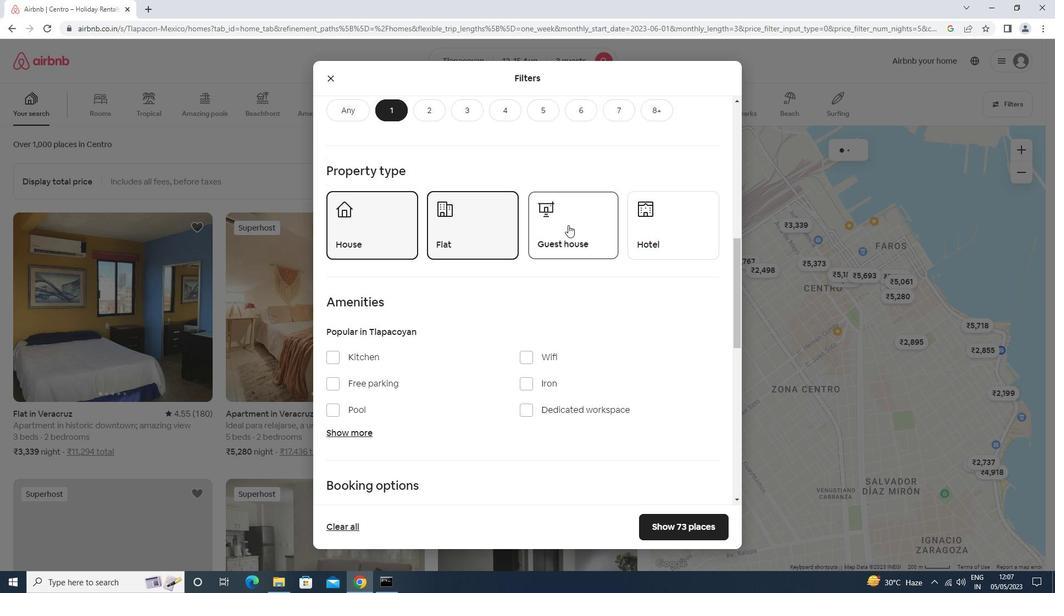 
Action: Mouse scrolled (566, 225) with delta (0, 0)
Screenshot: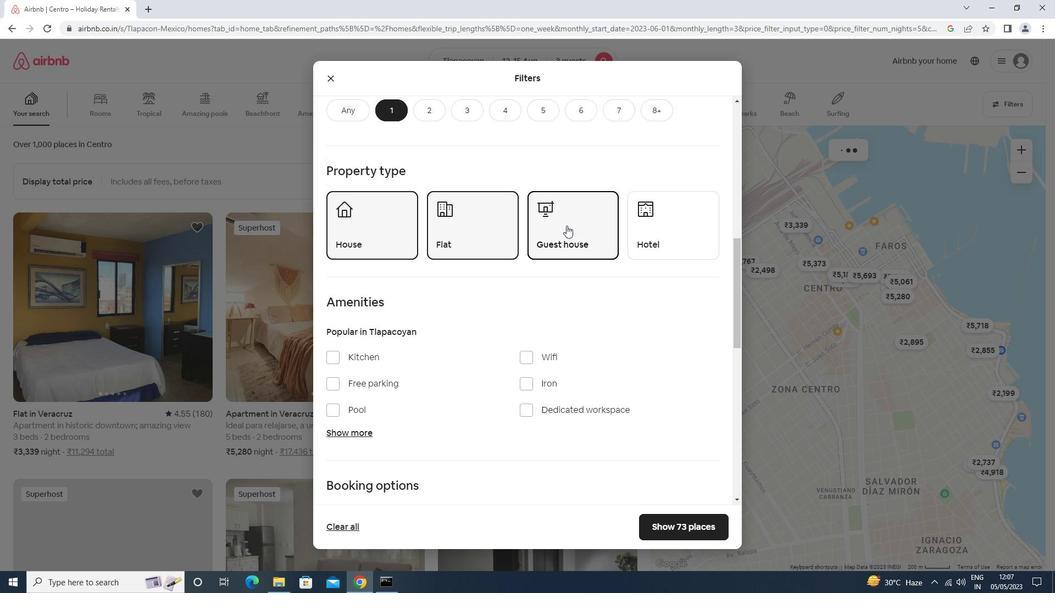 
Action: Mouse scrolled (566, 225) with delta (0, 0)
Screenshot: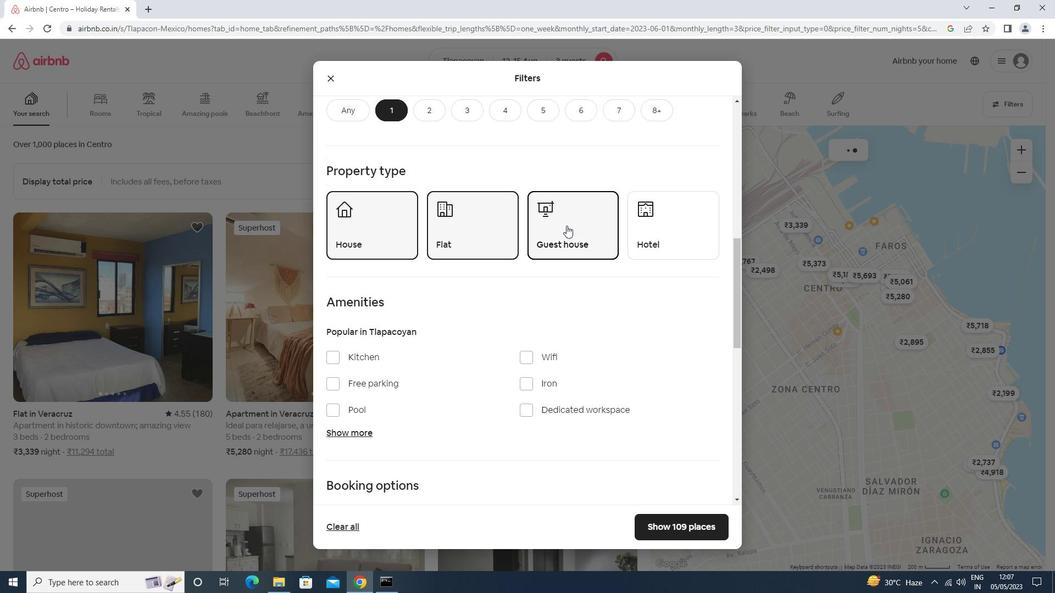 
Action: Mouse scrolled (566, 225) with delta (0, 0)
Screenshot: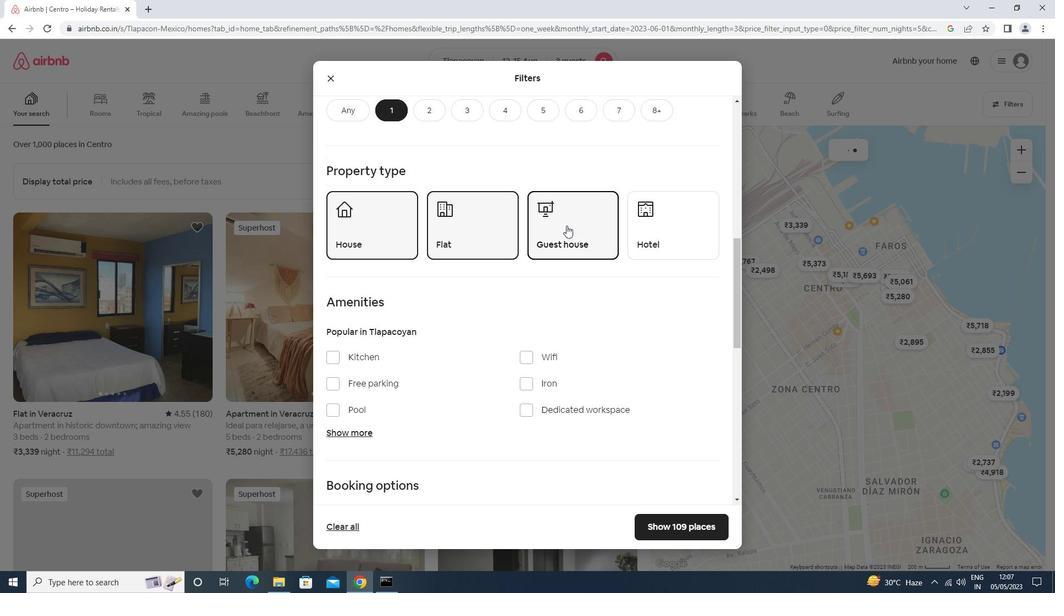 
Action: Mouse scrolled (566, 225) with delta (0, 0)
Screenshot: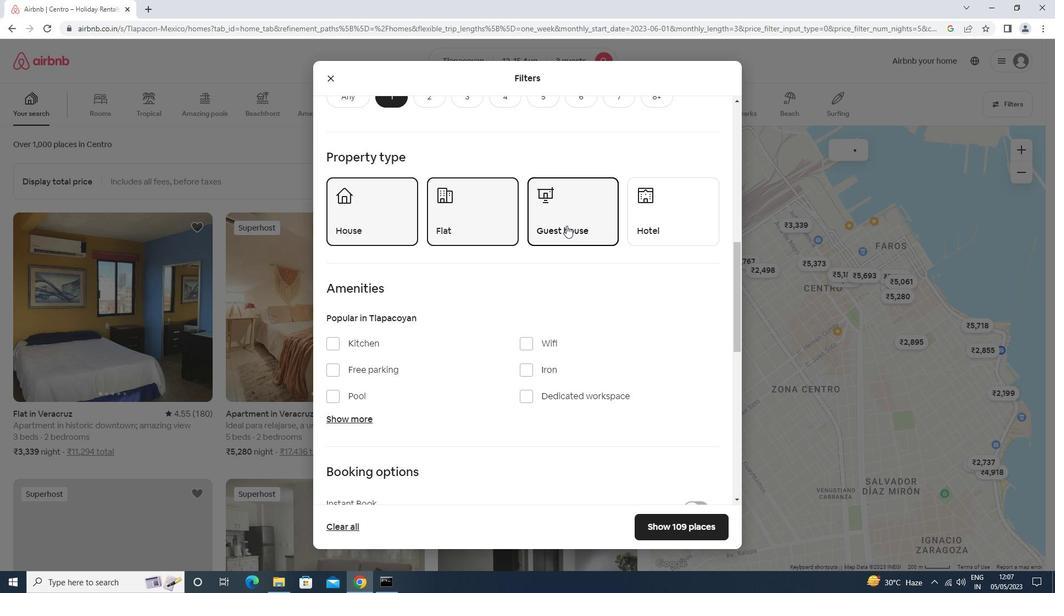 
Action: Mouse moved to (701, 343)
Screenshot: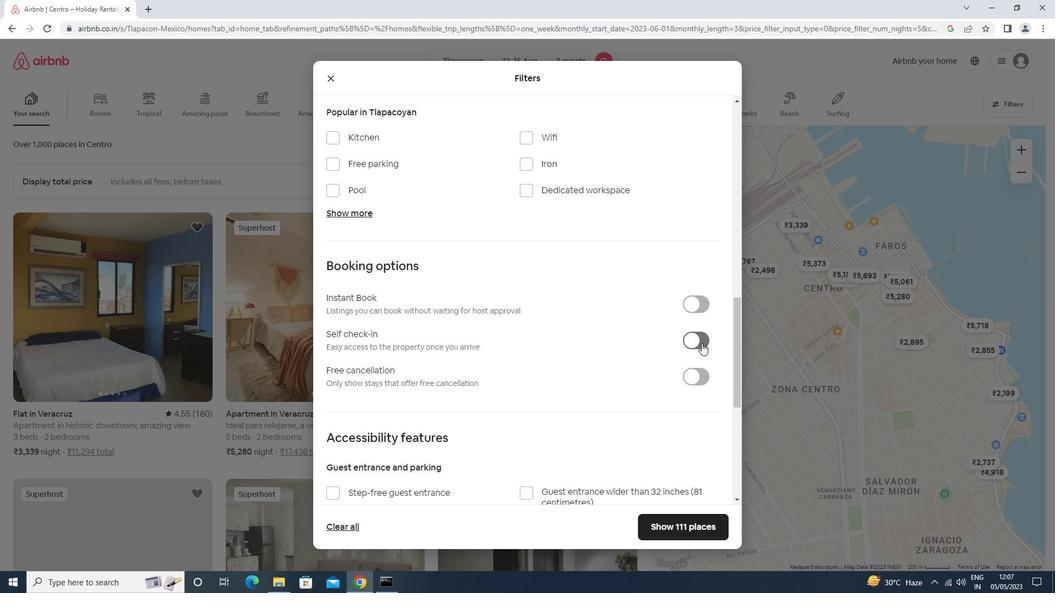 
Action: Mouse pressed left at (701, 343)
Screenshot: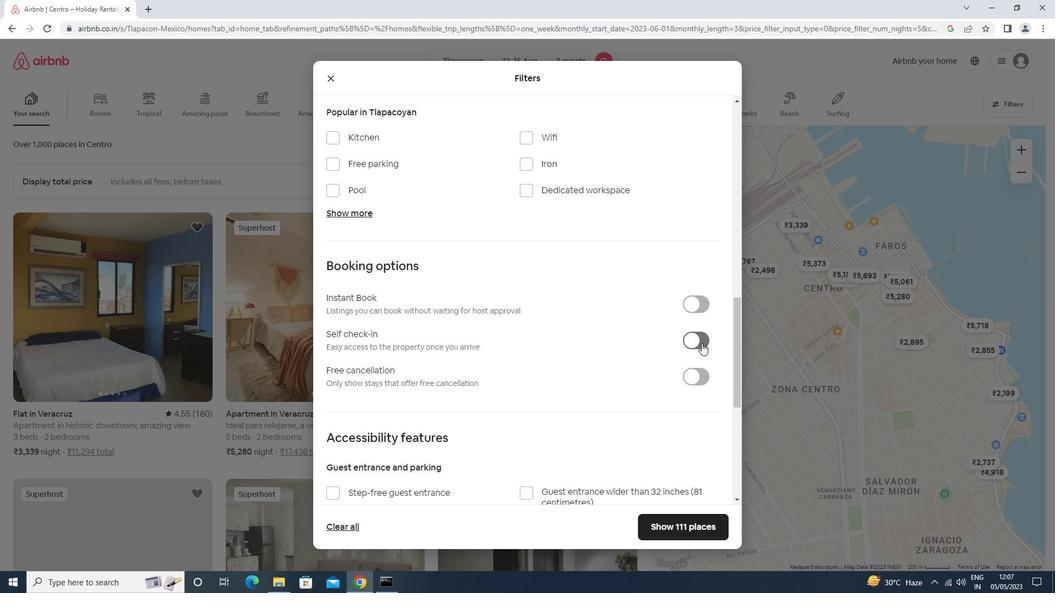 
Action: Mouse moved to (699, 342)
Screenshot: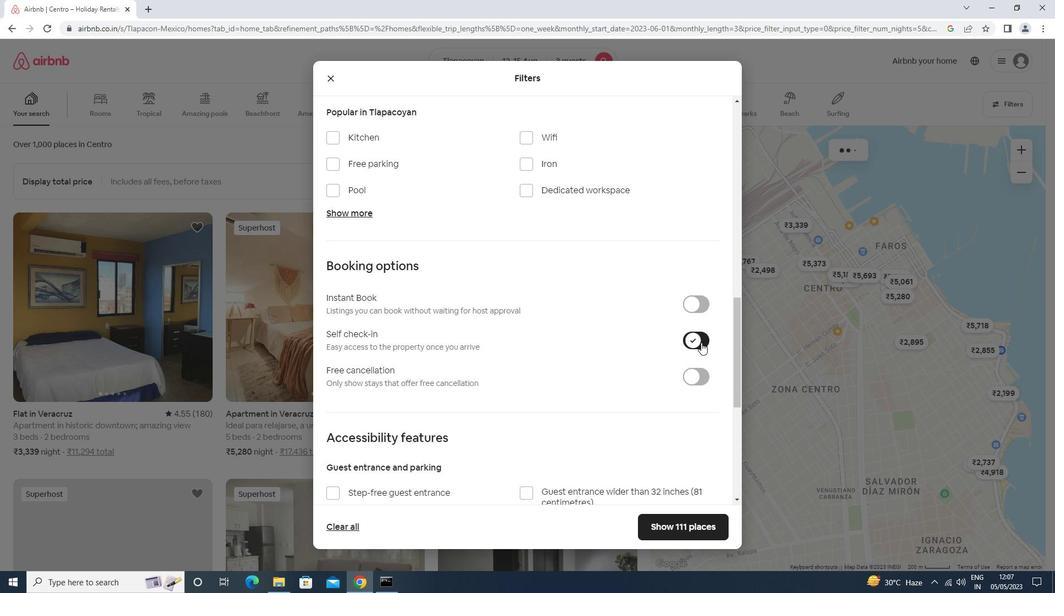 
Action: Mouse scrolled (699, 341) with delta (0, 0)
Screenshot: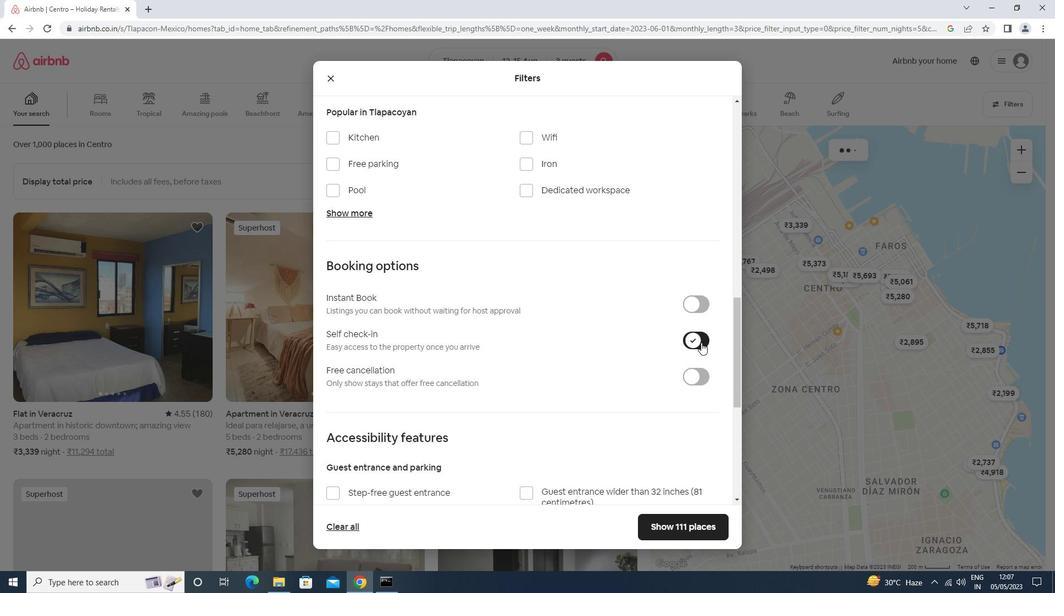 
Action: Mouse moved to (697, 342)
Screenshot: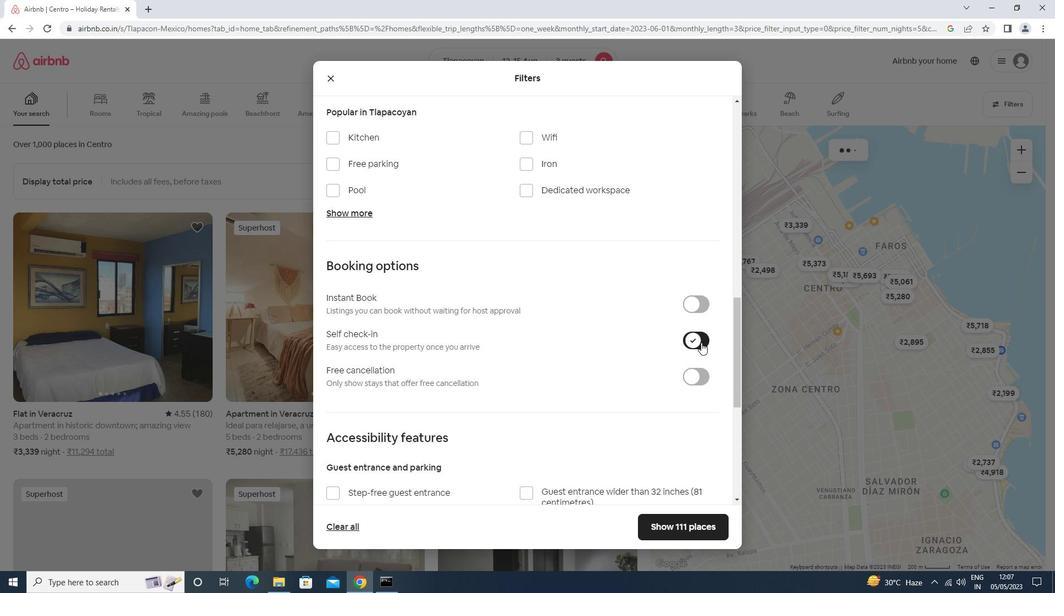 
Action: Mouse scrolled (697, 342) with delta (0, 0)
Screenshot: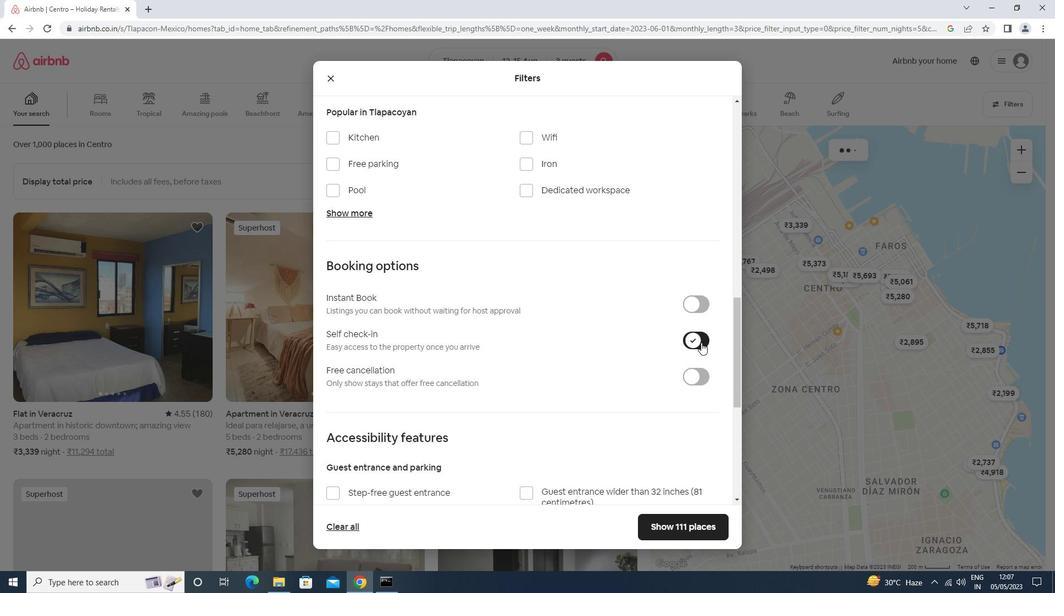 
Action: Mouse moved to (696, 342)
Screenshot: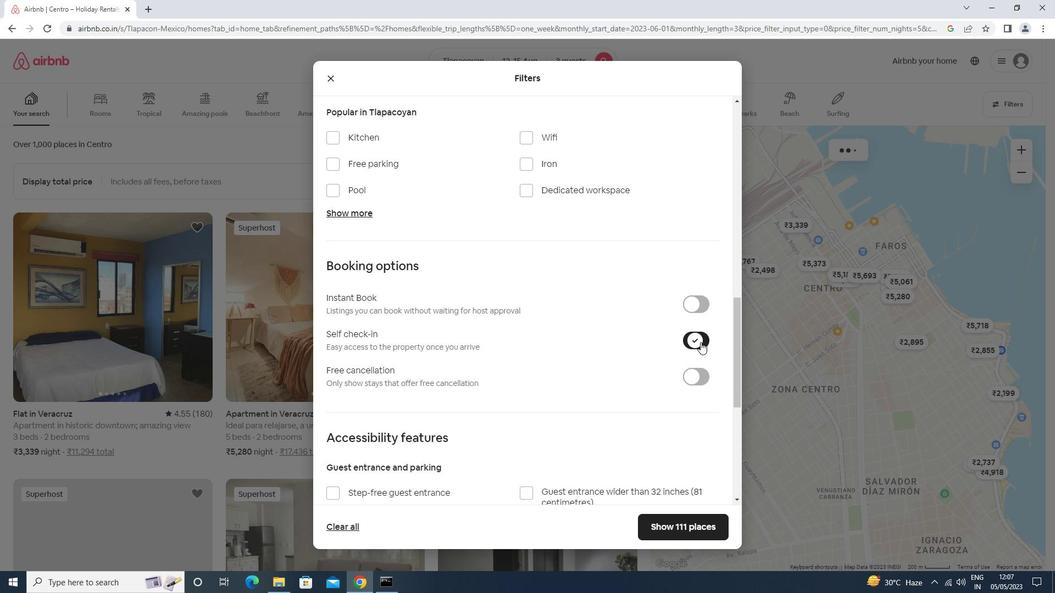 
Action: Mouse scrolled (696, 342) with delta (0, 0)
Screenshot: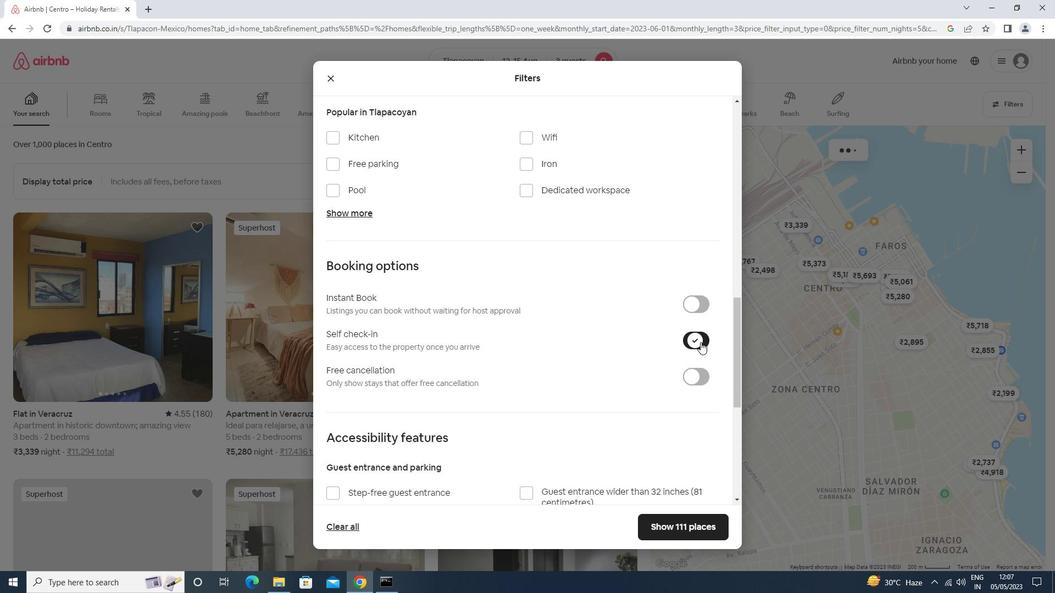 
Action: Mouse scrolled (696, 342) with delta (0, 0)
Screenshot: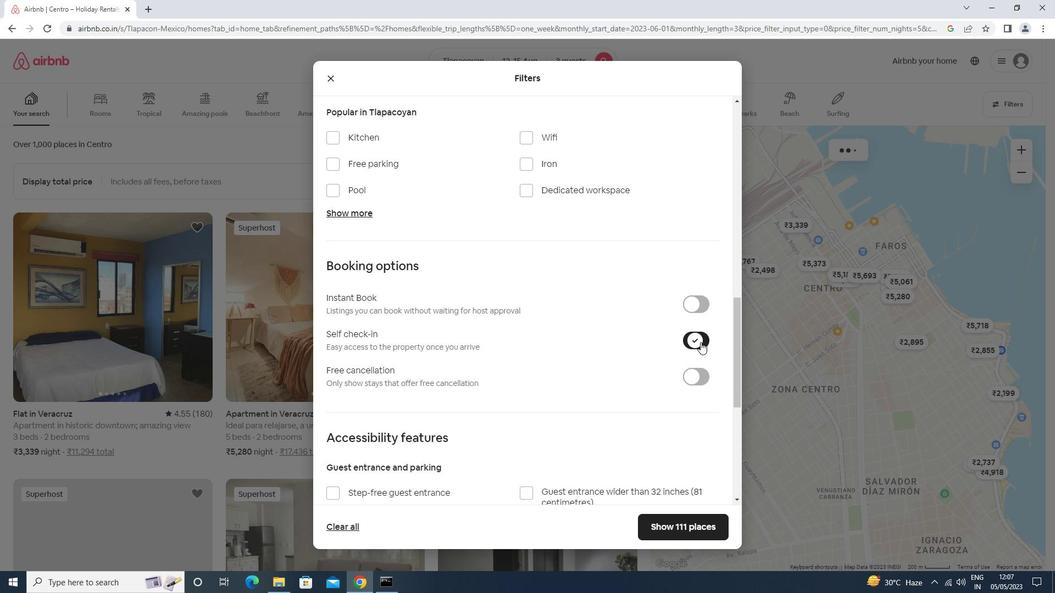 
Action: Mouse scrolled (696, 341) with delta (0, -1)
Screenshot: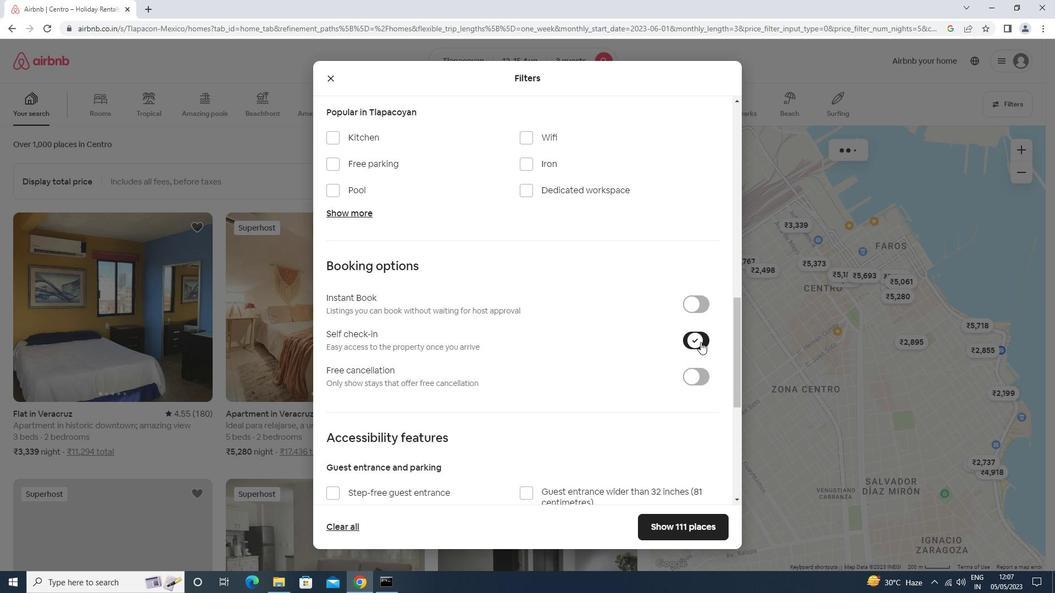 
Action: Mouse moved to (696, 344)
Screenshot: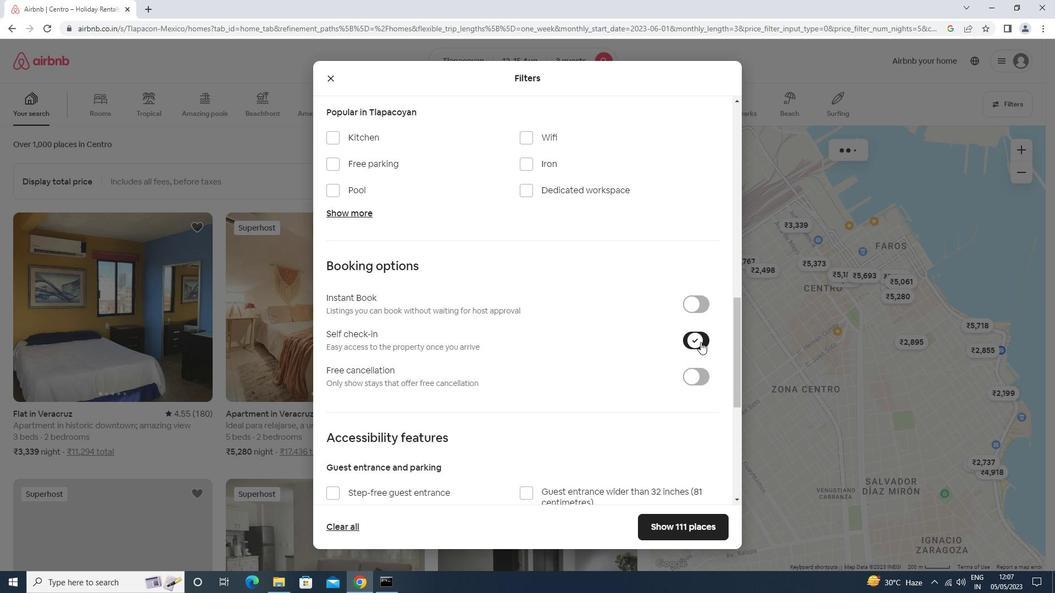 
Action: Mouse scrolled (696, 343) with delta (0, 0)
Screenshot: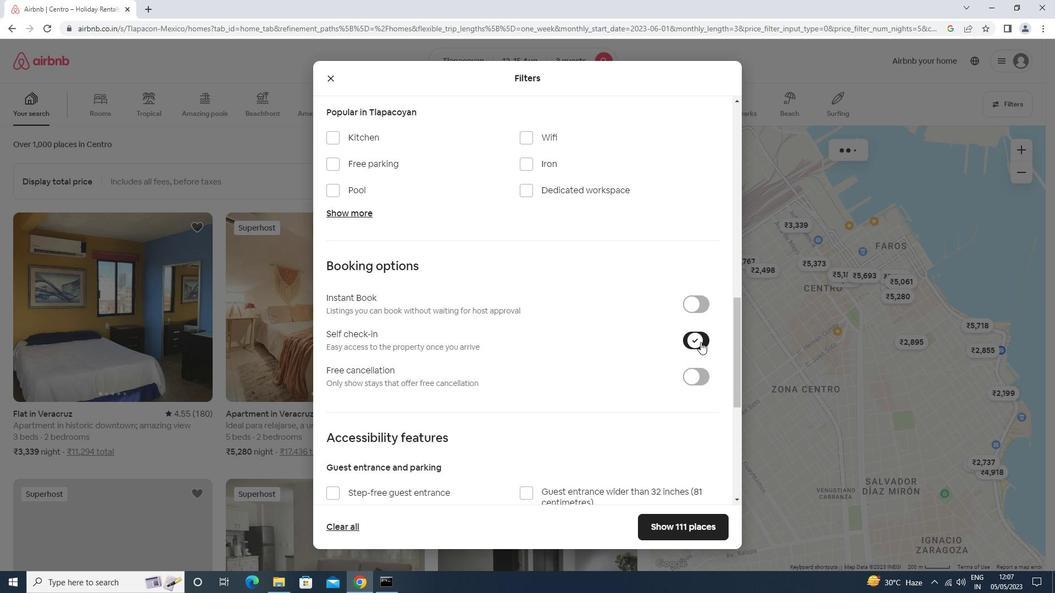 
Action: Mouse moved to (420, 425)
Screenshot: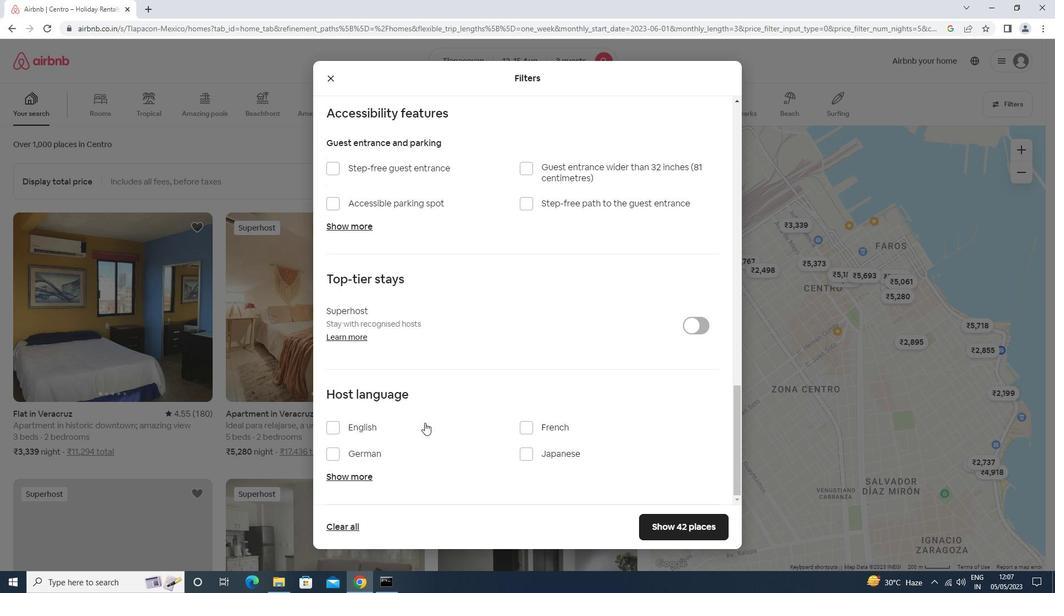 
Action: Mouse pressed left at (420, 425)
Screenshot: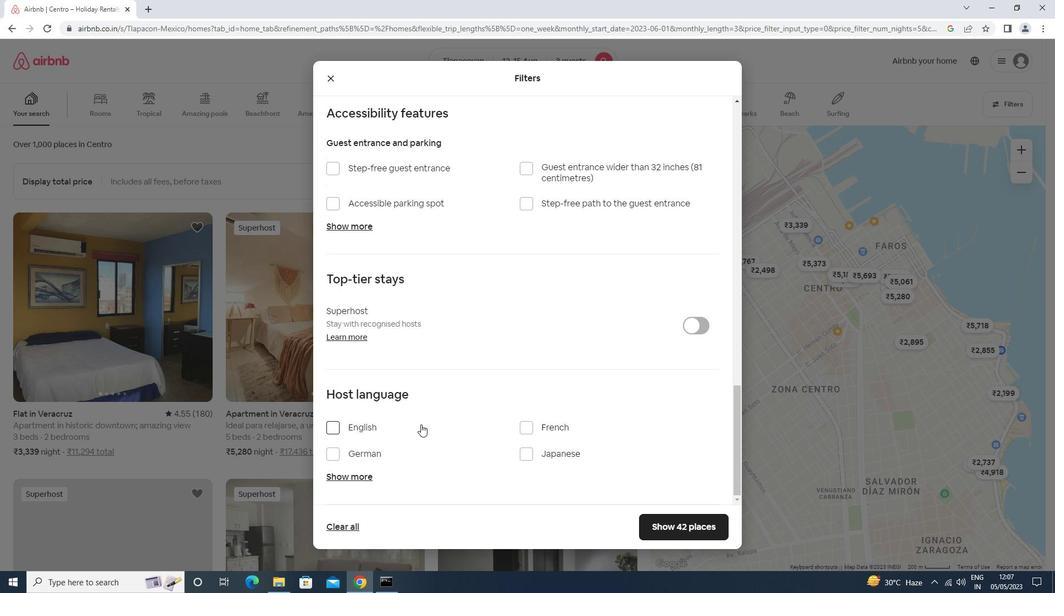 
Action: Mouse moved to (649, 522)
Screenshot: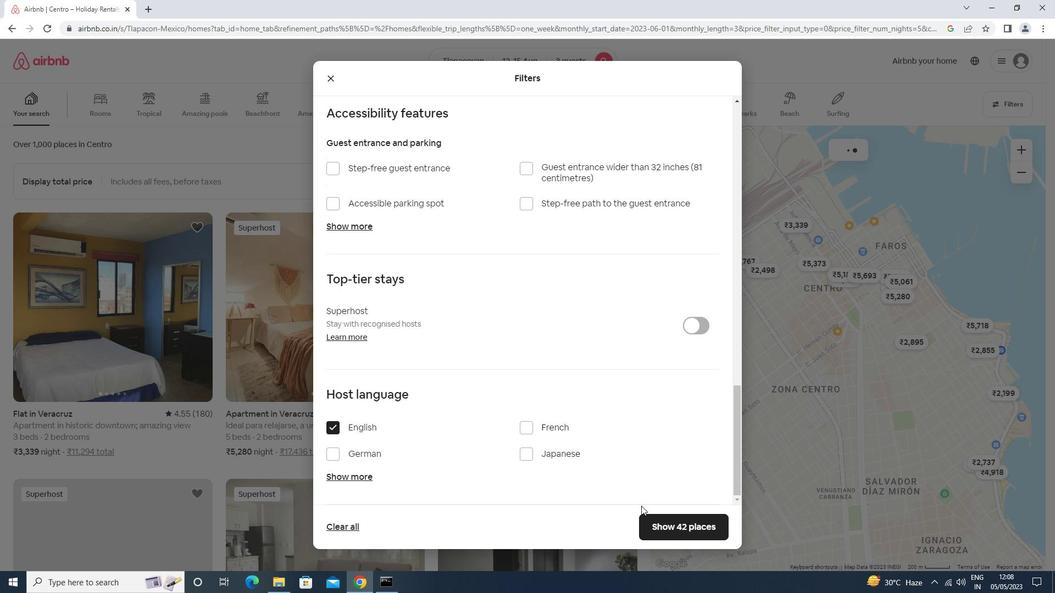 
Action: Mouse pressed left at (649, 522)
Screenshot: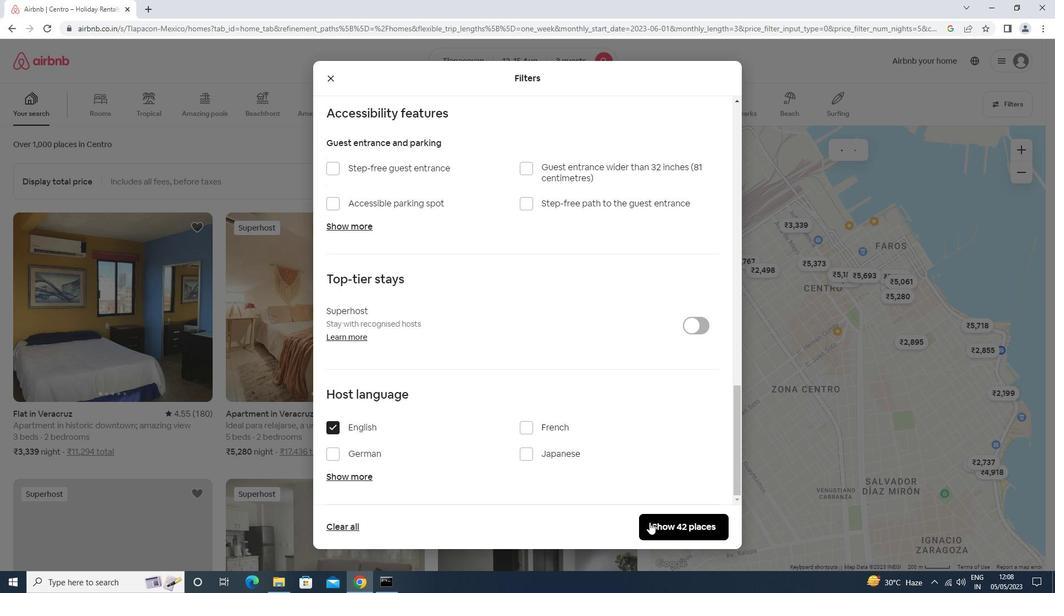 
